 Task: Open Card Sales Call Review in Board DevOps Best Practices to Workspace Antivirus and Security Software and add a team member Softage.1@softage.net, a label Purple, a checklist Wealth Management, an attachment from your onedrive, a color Purple and finally, add a card description 'Create and send out employee engagement survey on company vision' and a comment 'Let us make sure we have a clear understanding of the timeline and deadlines for this task, ensuring that we can deliver on time.'. Add a start date 'Jan 01, 1900' with a due date 'Jan 08, 1900'
Action: Mouse moved to (186, 140)
Screenshot: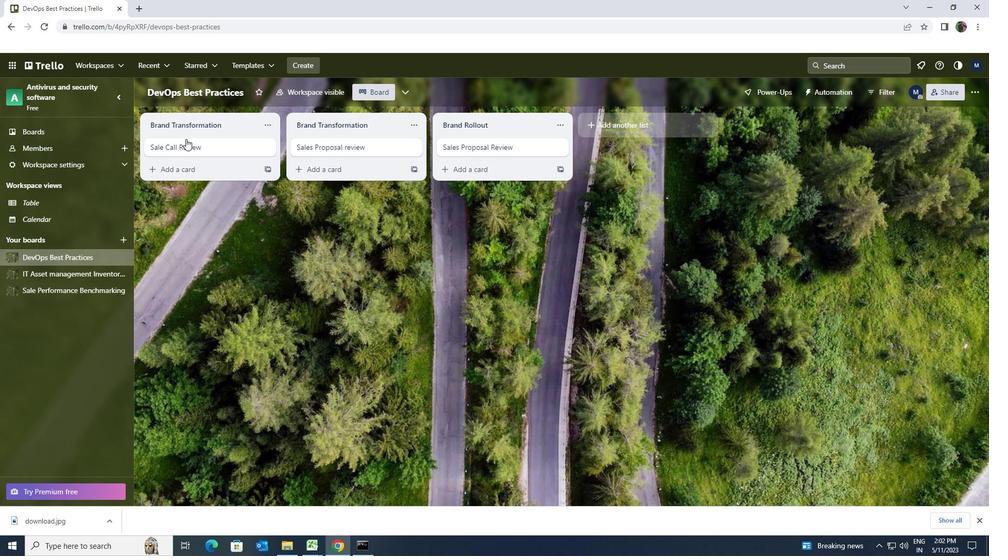 
Action: Mouse pressed left at (186, 140)
Screenshot: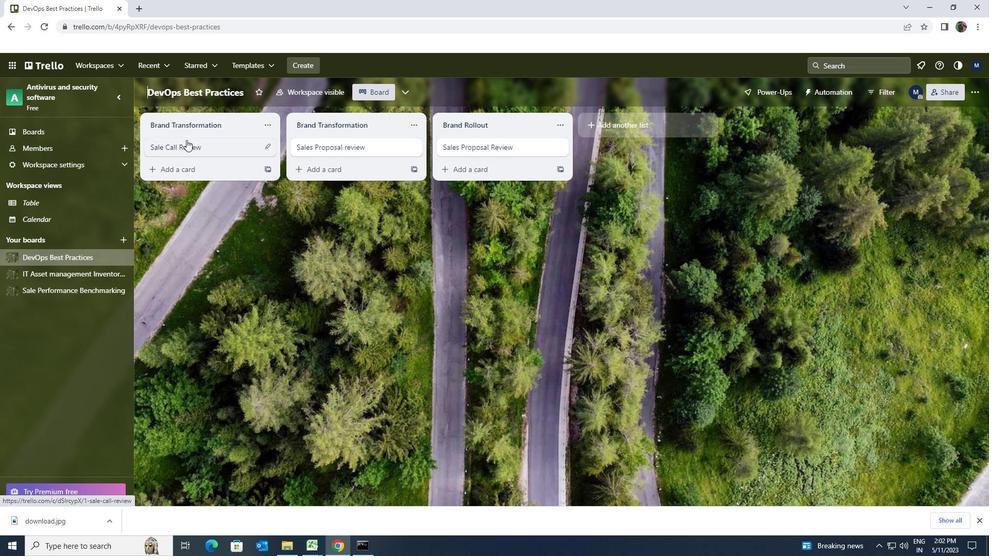 
Action: Mouse moved to (620, 143)
Screenshot: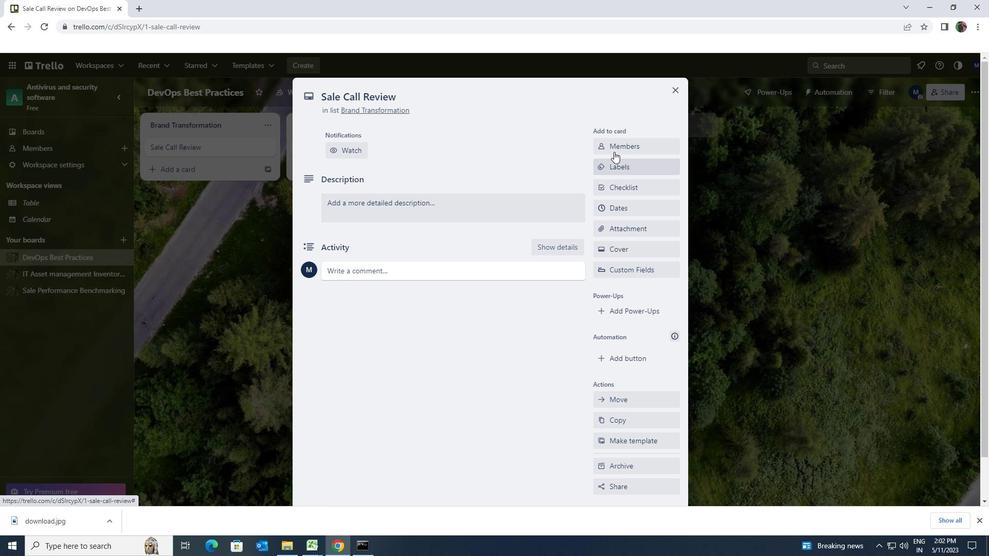 
Action: Mouse pressed left at (620, 143)
Screenshot: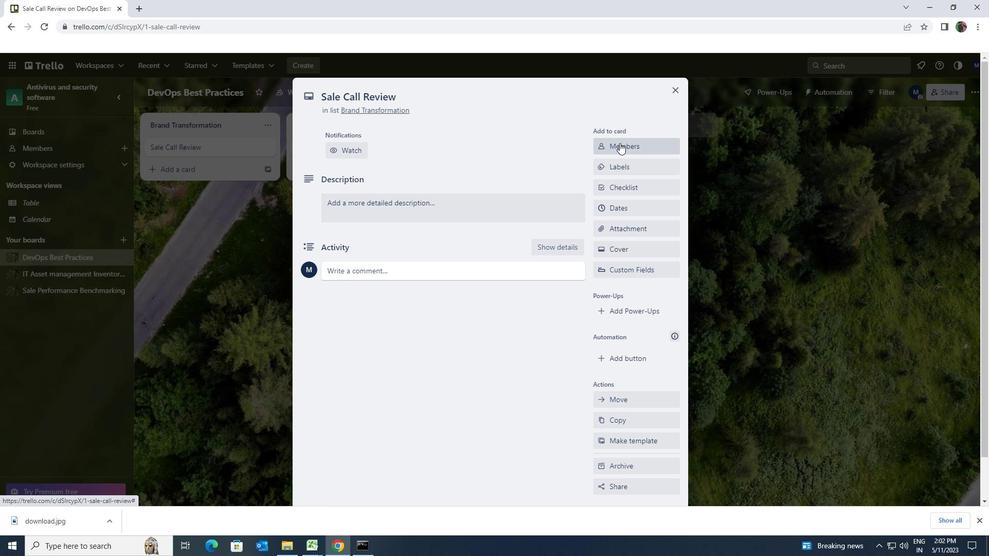 
Action: Mouse moved to (635, 194)
Screenshot: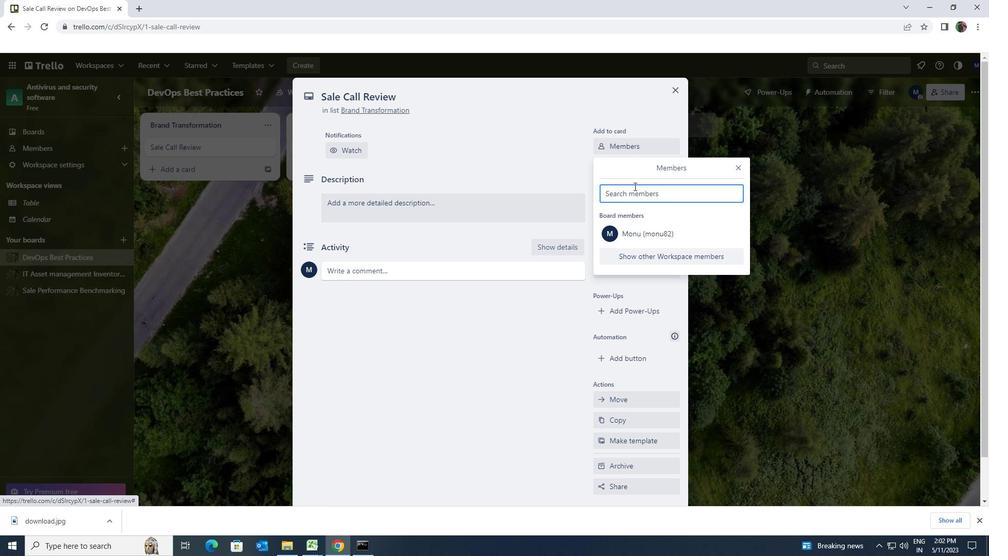 
Action: Mouse pressed left at (635, 194)
Screenshot: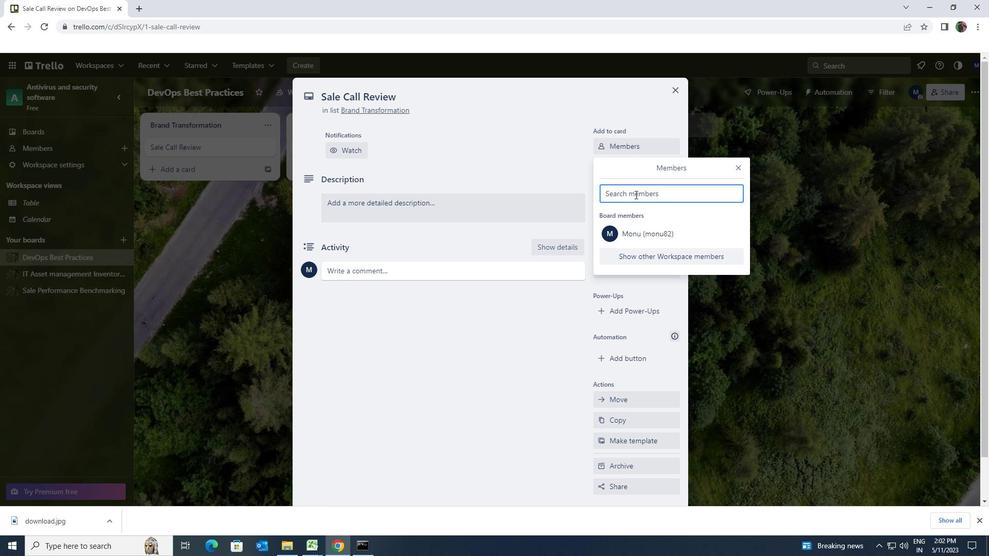 
Action: Key pressed <Key.shift><Key.shift><Key.shift><Key.shift><Key.shift><Key.shift><Key.shift><Key.shift><Key.shift><Key.shift><Key.shift><Key.shift><Key.shift><Key.shift><Key.shift><Key.shift><Key.shift><Key.shift><Key.shift><Key.shift><Key.shift><Key.shift><Key.shift><Key.shift><Key.shift><Key.shift><Key.shift><Key.shift><Key.shift><Key.shift><Key.shift><Key.shift><Key.shift><Key.shift><Key.shift><Key.shift><Key.shift><Key.shift><Key.shift><Key.shift><Key.shift><Key.shift><Key.shift><Key.shift><Key.shift><Key.shift><Key.shift><Key.shift><Key.shift><Key.shift>SOFTAGE.1<Key.shift>@SOFTAGE.NET
Screenshot: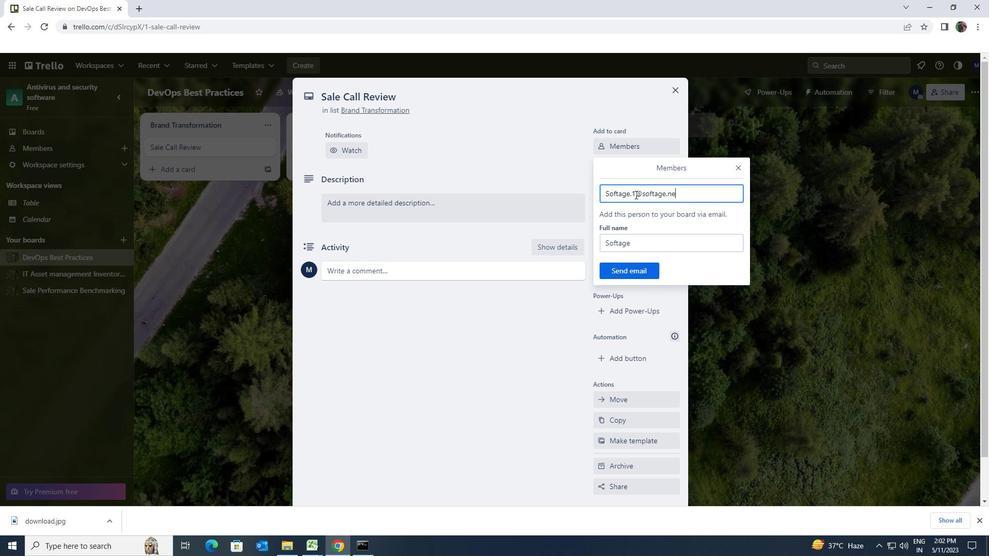 
Action: Mouse moved to (634, 272)
Screenshot: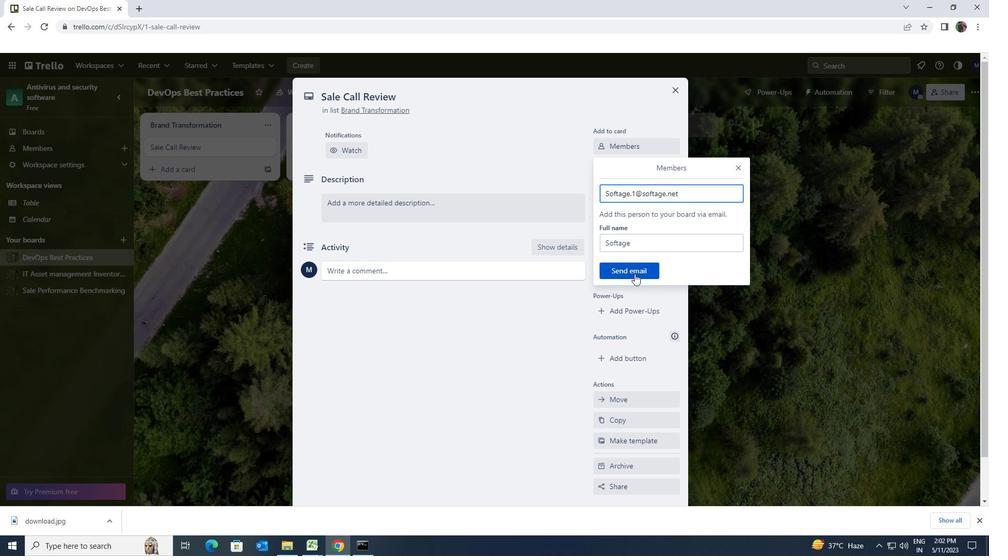 
Action: Mouse pressed left at (634, 272)
Screenshot: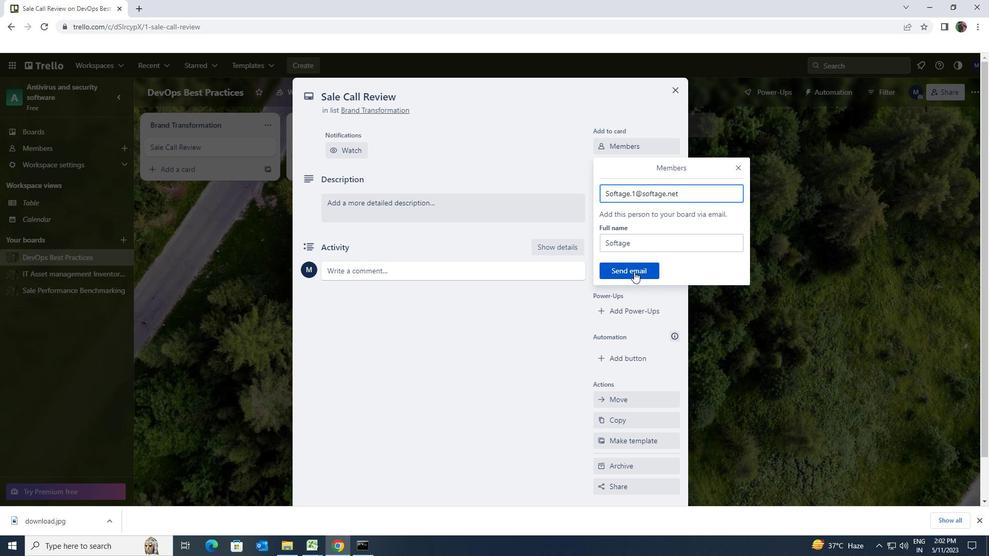 
Action: Mouse moved to (628, 206)
Screenshot: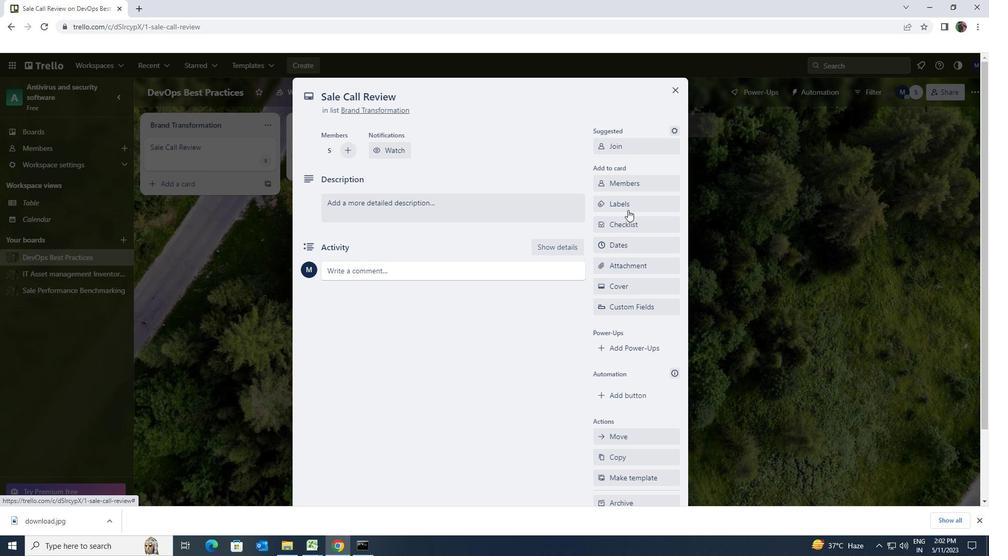 
Action: Mouse pressed left at (628, 206)
Screenshot: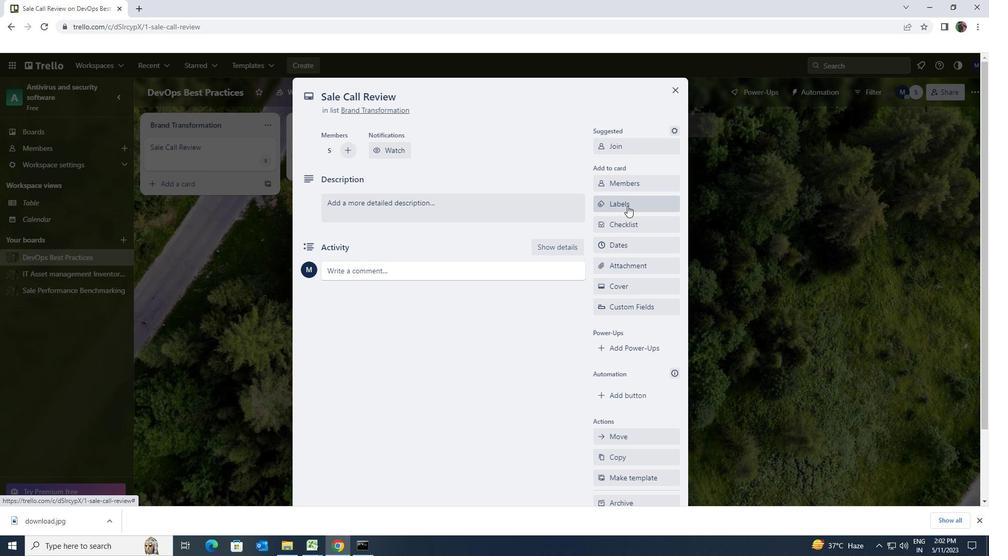
Action: Mouse moved to (685, 399)
Screenshot: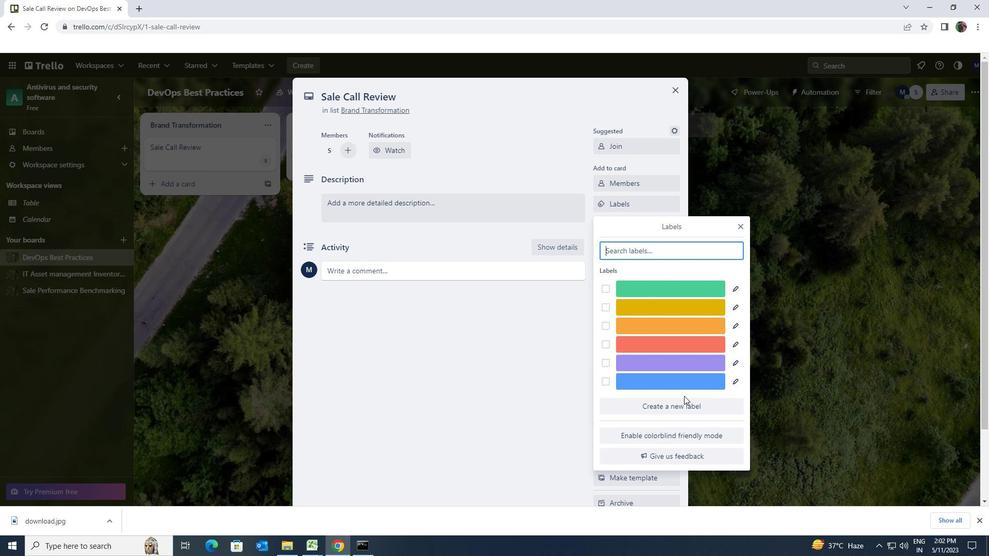 
Action: Mouse pressed left at (685, 399)
Screenshot: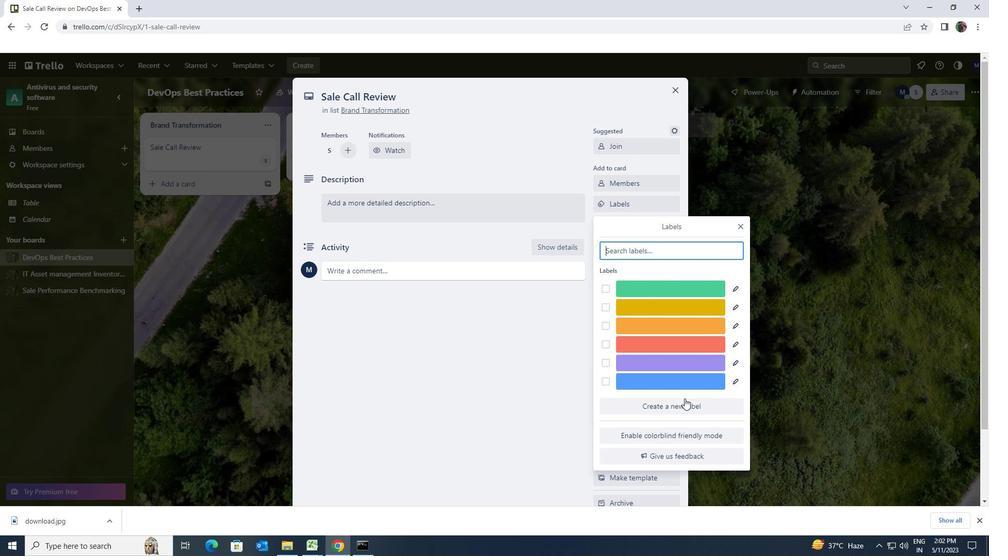 
Action: Mouse moved to (731, 258)
Screenshot: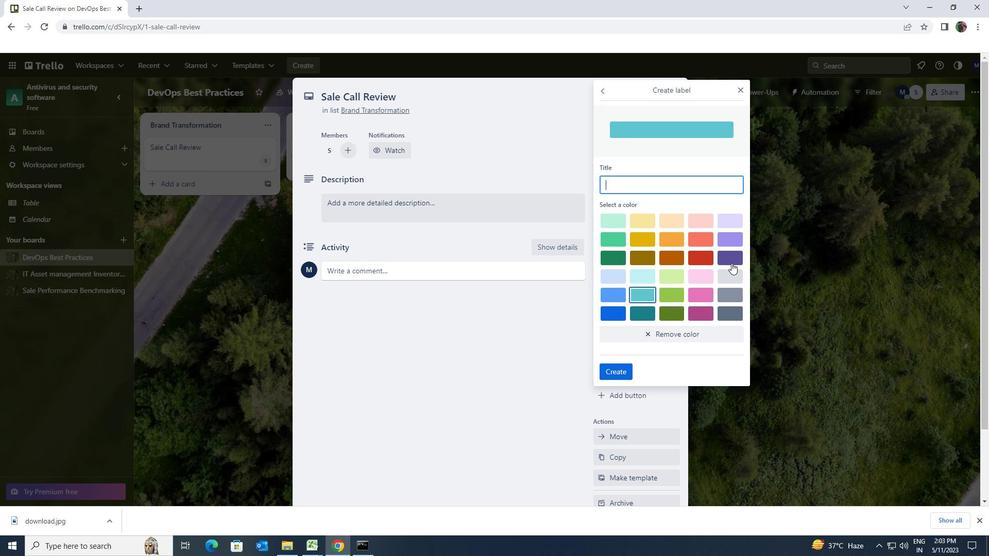
Action: Mouse pressed left at (731, 258)
Screenshot: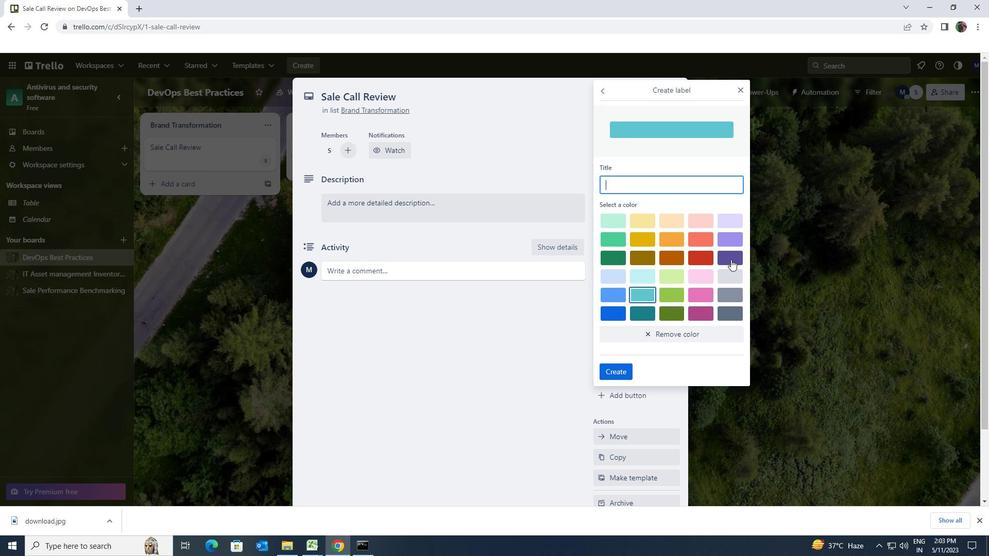 
Action: Mouse moved to (613, 371)
Screenshot: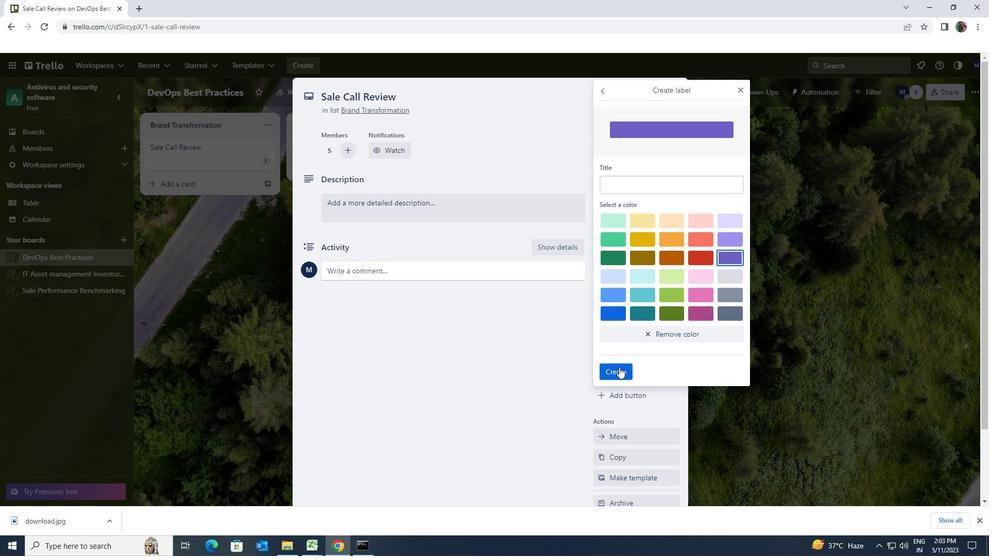 
Action: Mouse pressed left at (613, 371)
Screenshot: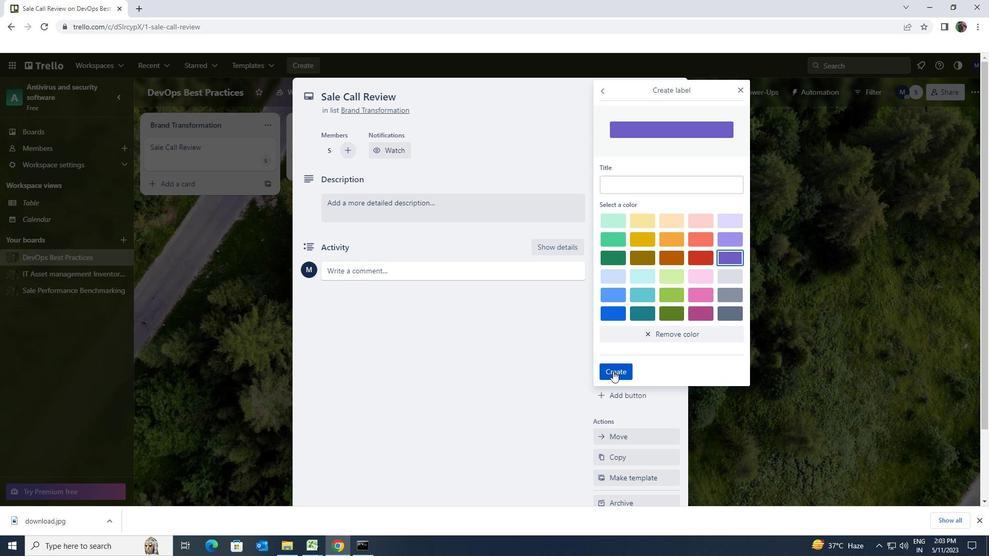 
Action: Mouse moved to (740, 225)
Screenshot: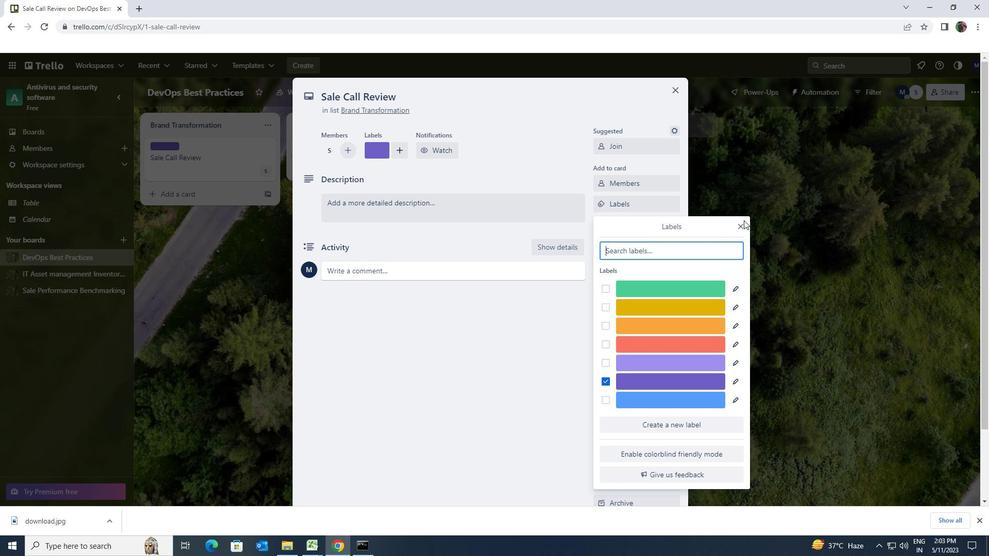 
Action: Mouse pressed left at (740, 225)
Screenshot: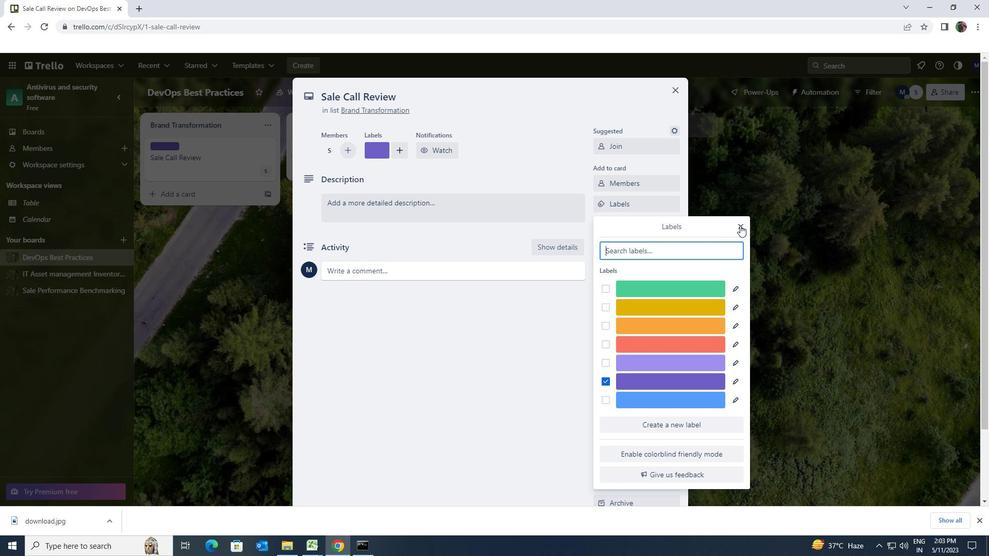 
Action: Mouse moved to (662, 228)
Screenshot: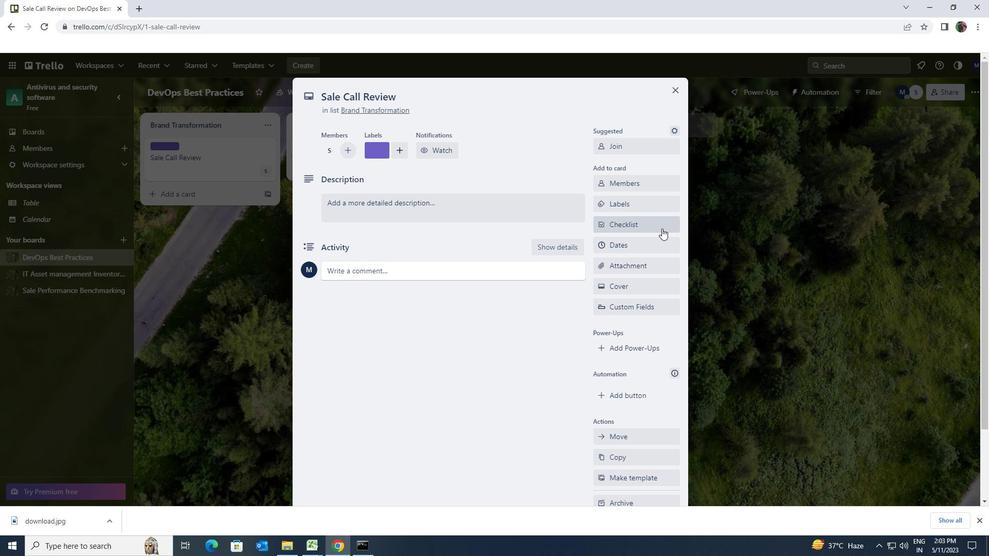 
Action: Mouse pressed left at (662, 228)
Screenshot: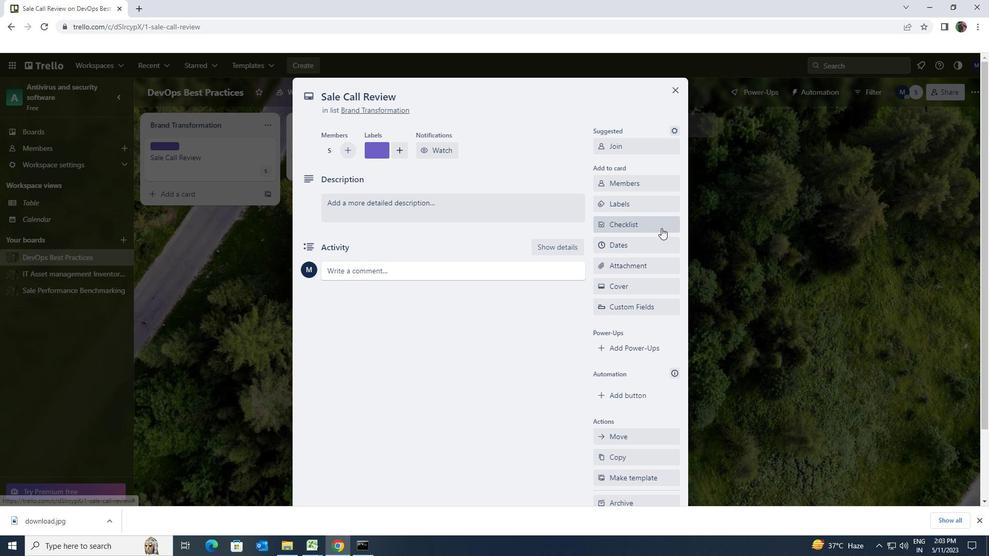 
Action: Key pressed <Key.shift><Key.shift><Key.shift><Key.shift>W<Key.shift>EALTH<Key.space><Key.shift>MANAGEMENT
Screenshot: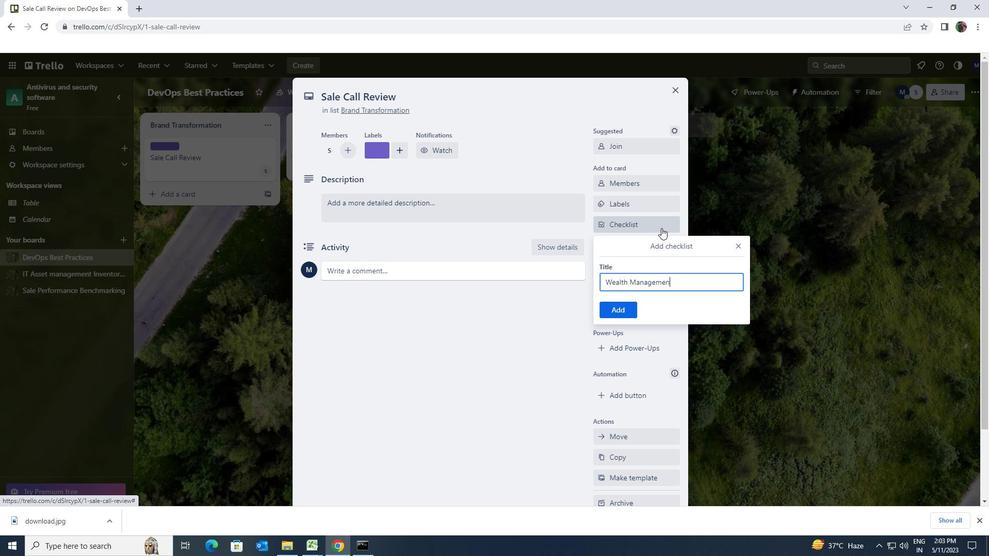 
Action: Mouse moved to (630, 309)
Screenshot: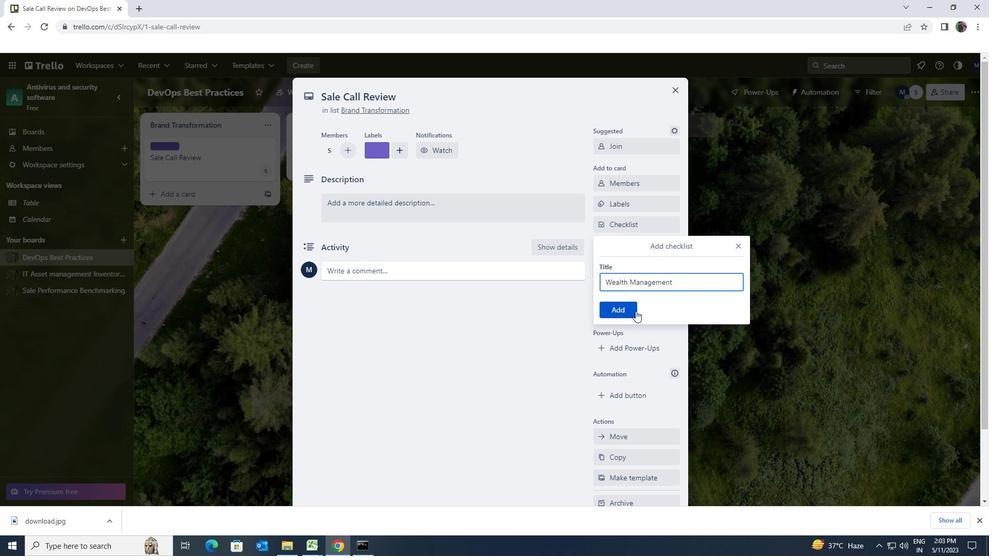 
Action: Mouse pressed left at (630, 309)
Screenshot: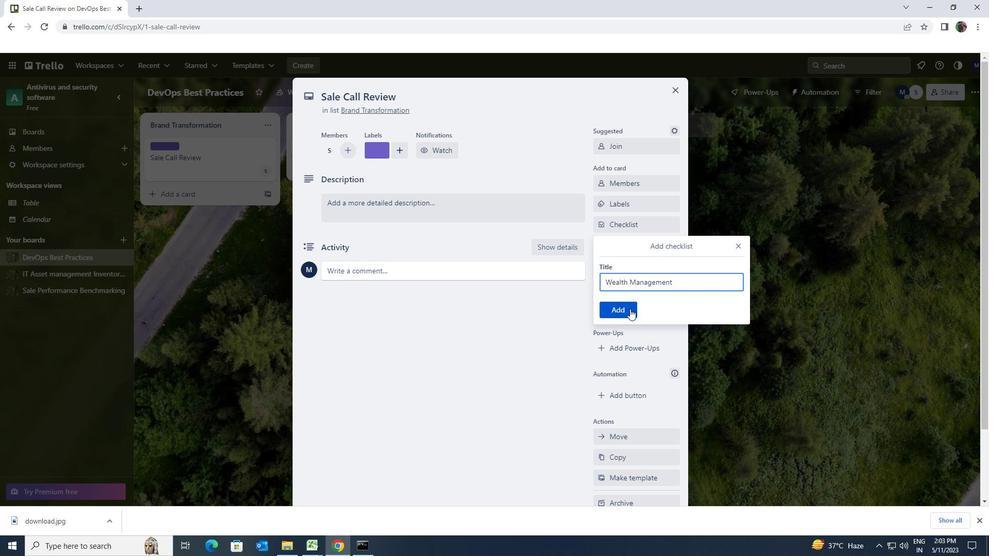 
Action: Mouse moved to (625, 261)
Screenshot: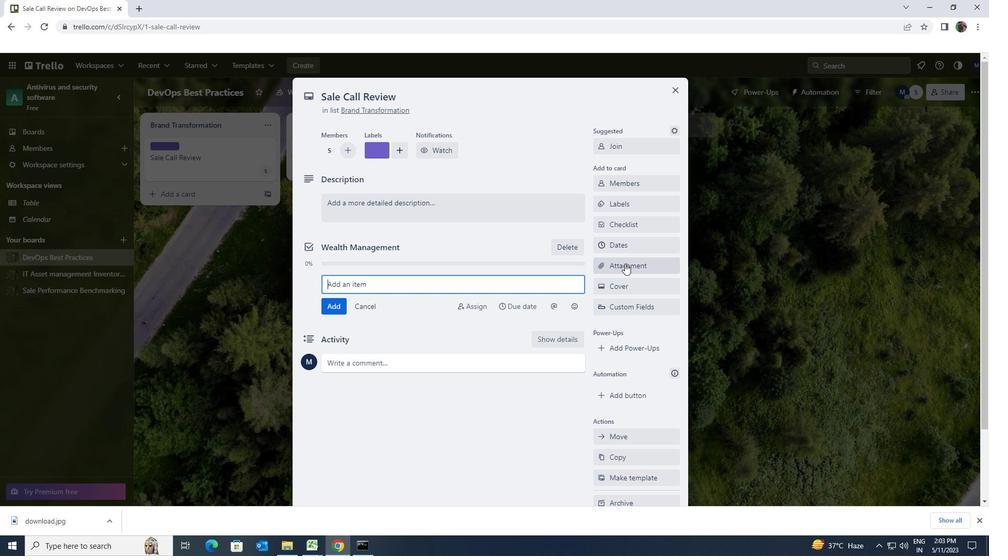 
Action: Mouse pressed left at (625, 261)
Screenshot: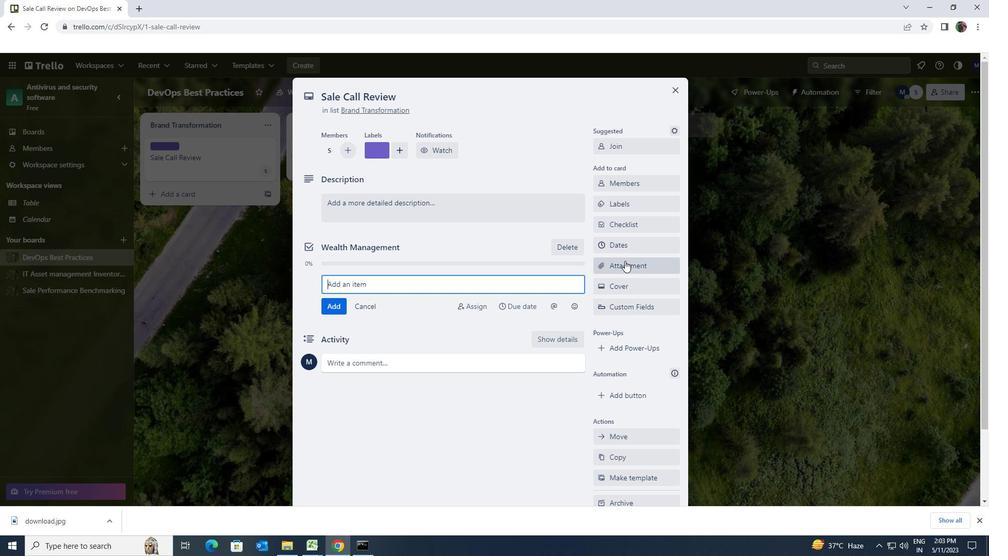 
Action: Mouse moved to (621, 344)
Screenshot: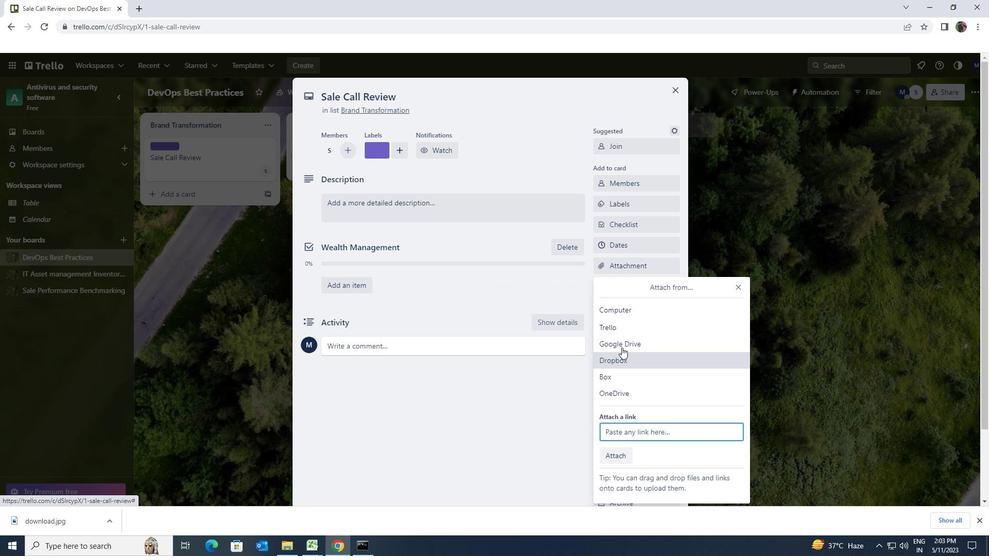 
Action: Mouse pressed left at (621, 344)
Screenshot: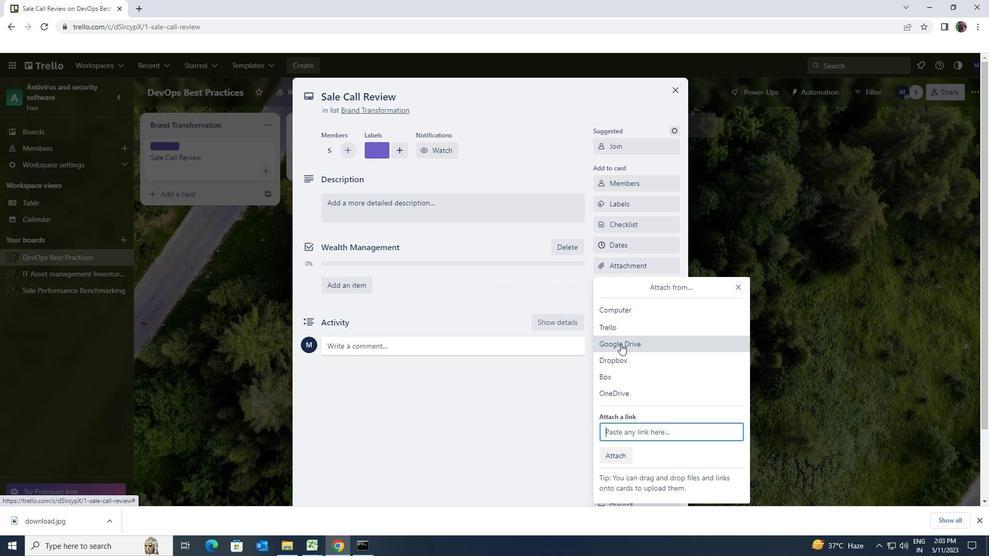 
Action: Mouse moved to (306, 278)
Screenshot: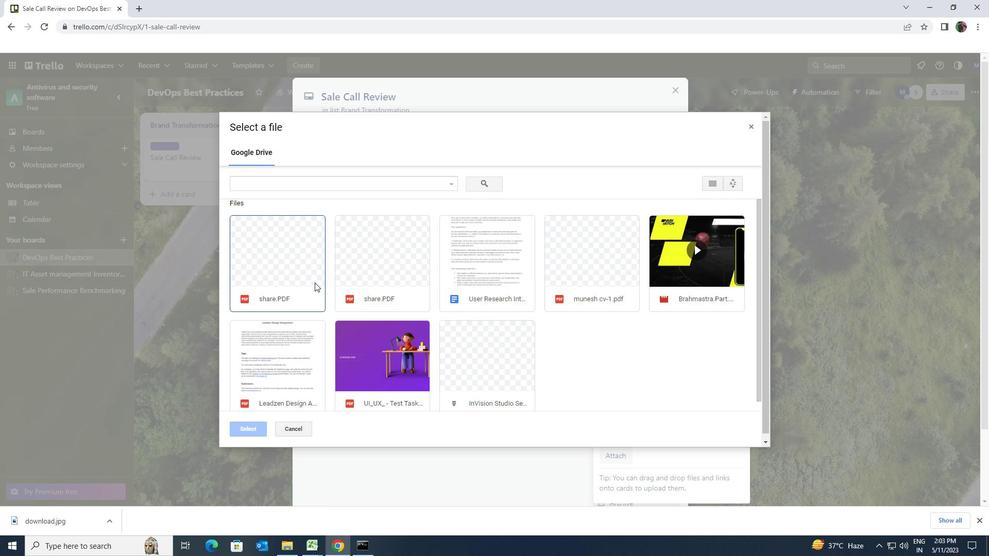 
Action: Mouse pressed left at (306, 278)
Screenshot: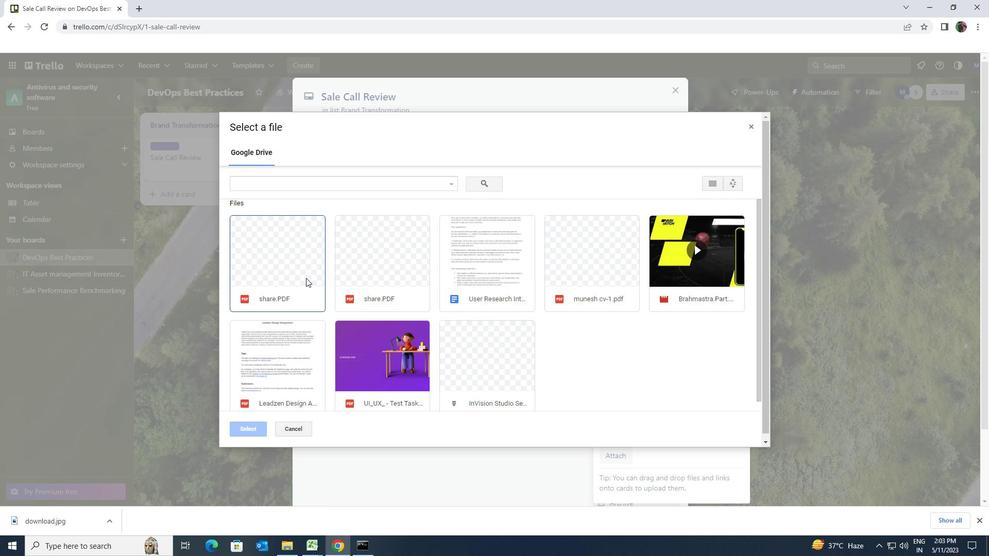 
Action: Mouse moved to (253, 430)
Screenshot: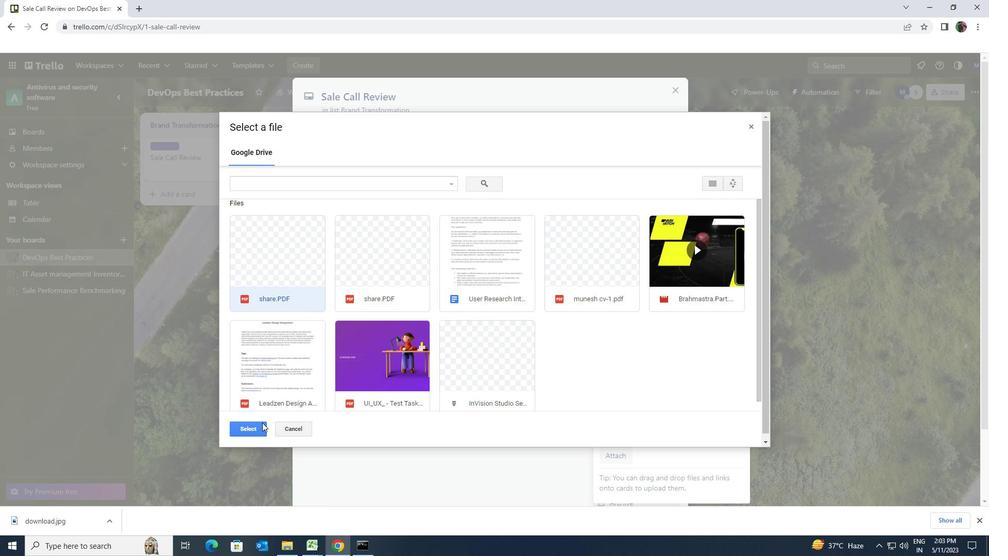 
Action: Mouse pressed left at (253, 430)
Screenshot: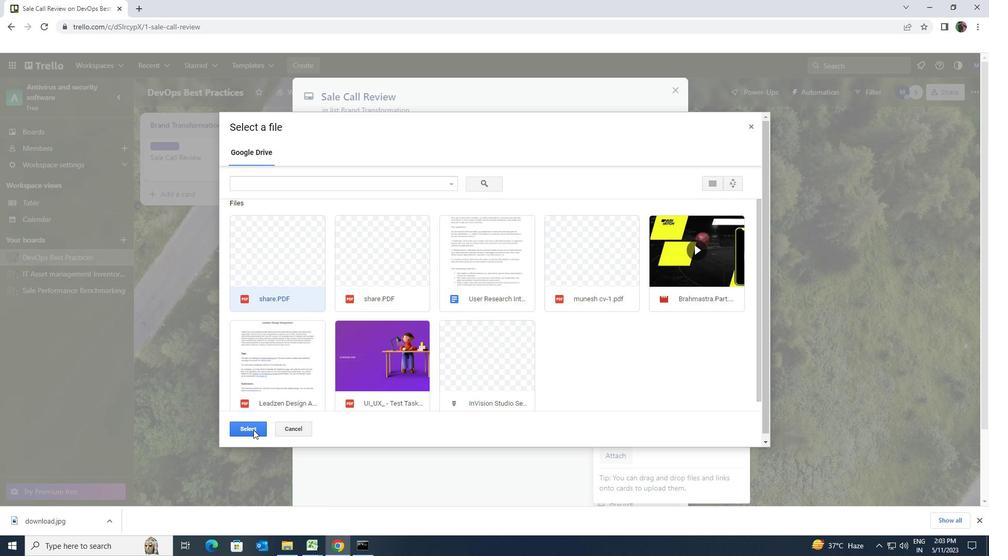 
Action: Mouse moved to (356, 211)
Screenshot: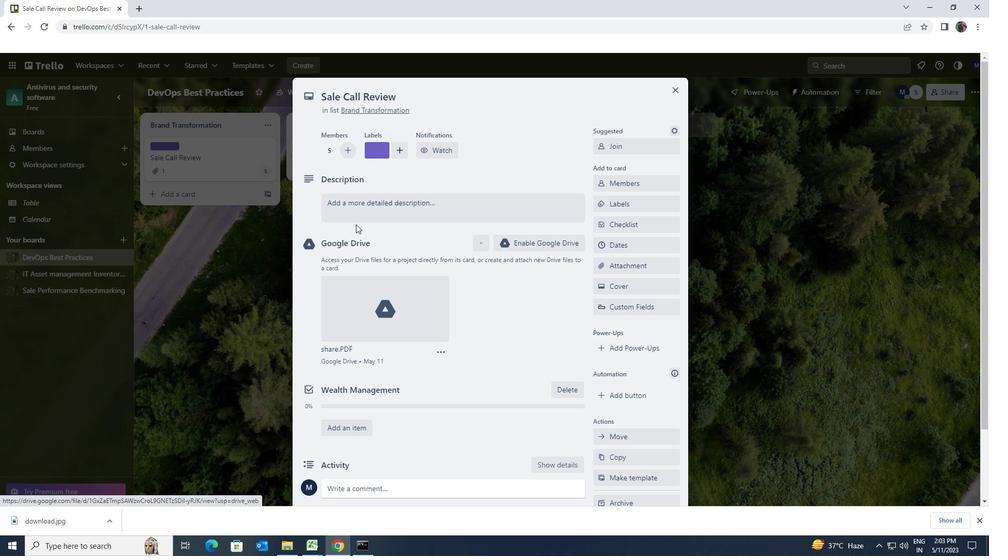 
Action: Mouse pressed left at (356, 211)
Screenshot: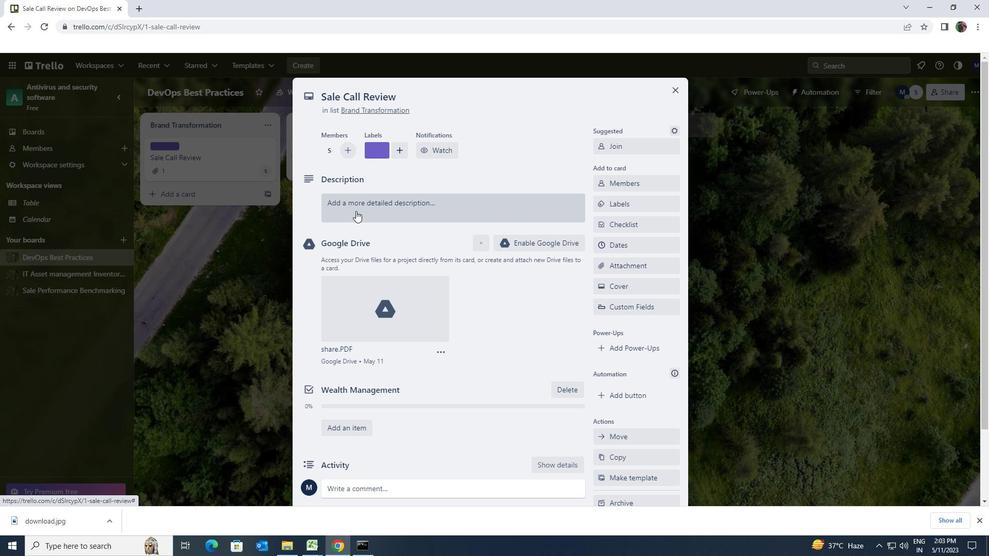 
Action: Key pressed <Key.shift>CEATE<Key.space><Key.backspace><Key.backspace><Key.backspace><Key.backspace><Key.backspace>REATE<Key.space>AND<Key.space>SEND<Key.space>OUT<Key.space>EMPLOYEE<Key.space>ENGAGEMENT<Key.space>SURVEY<Key.space>ON<Key.space>COMPANY<Key.space>VISION
Screenshot: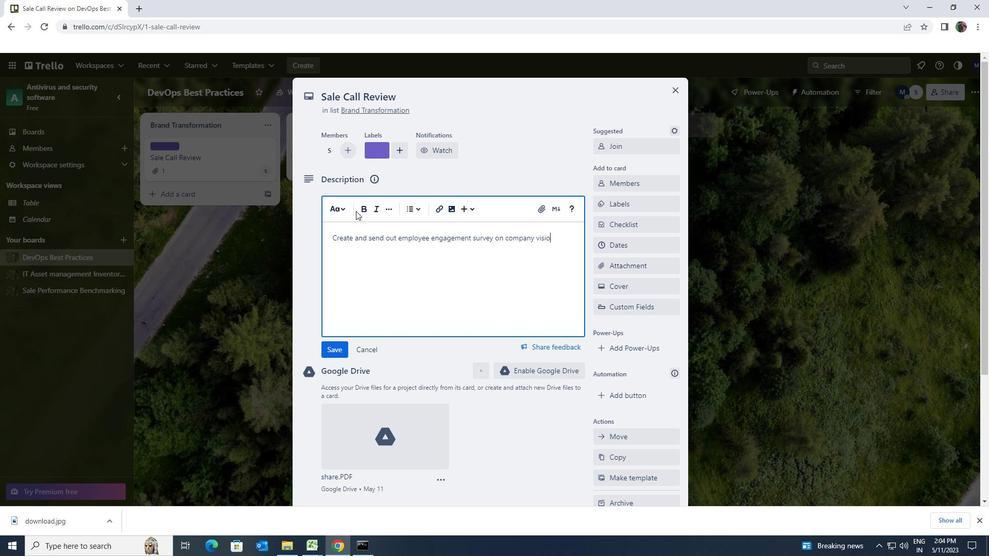 
Action: Mouse moved to (337, 358)
Screenshot: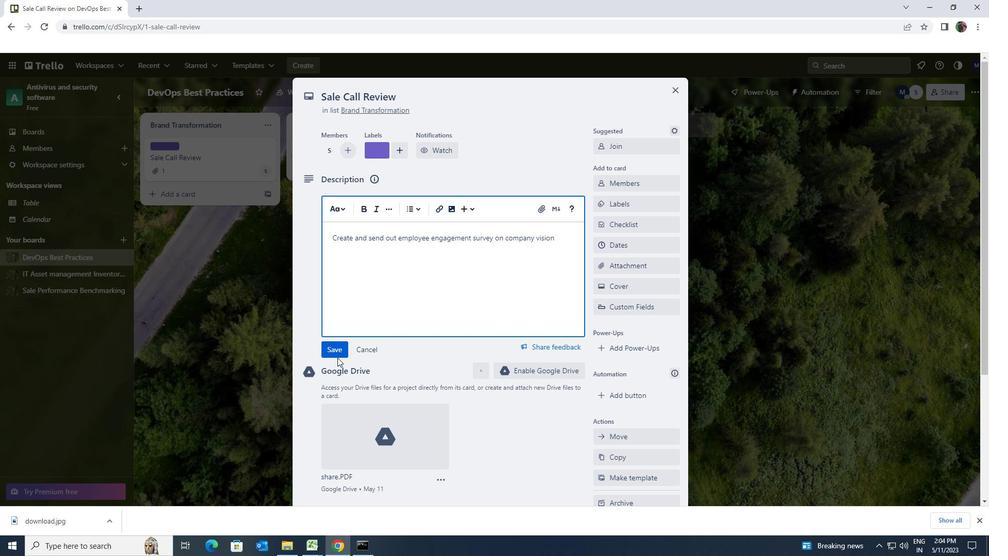 
Action: Mouse pressed left at (337, 358)
Screenshot: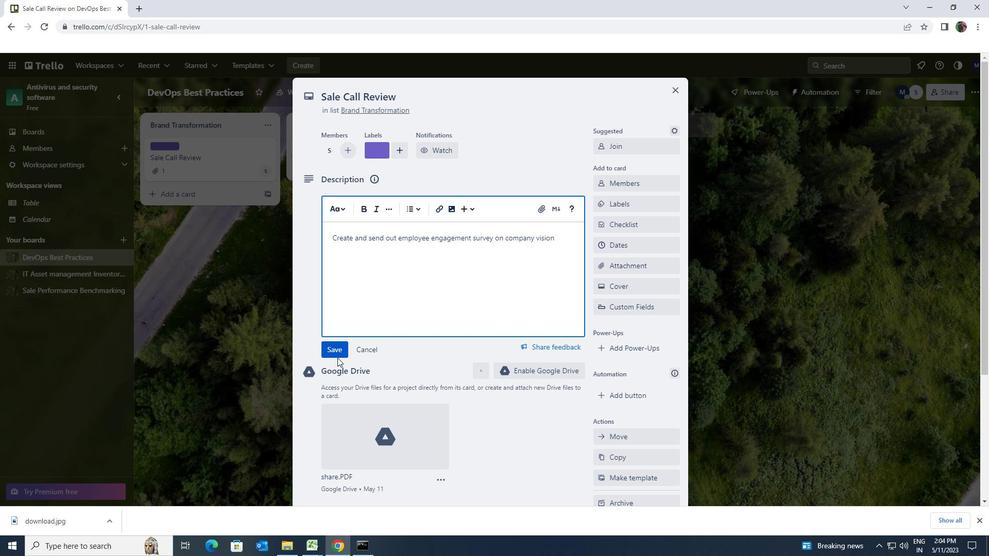 
Action: Mouse moved to (341, 351)
Screenshot: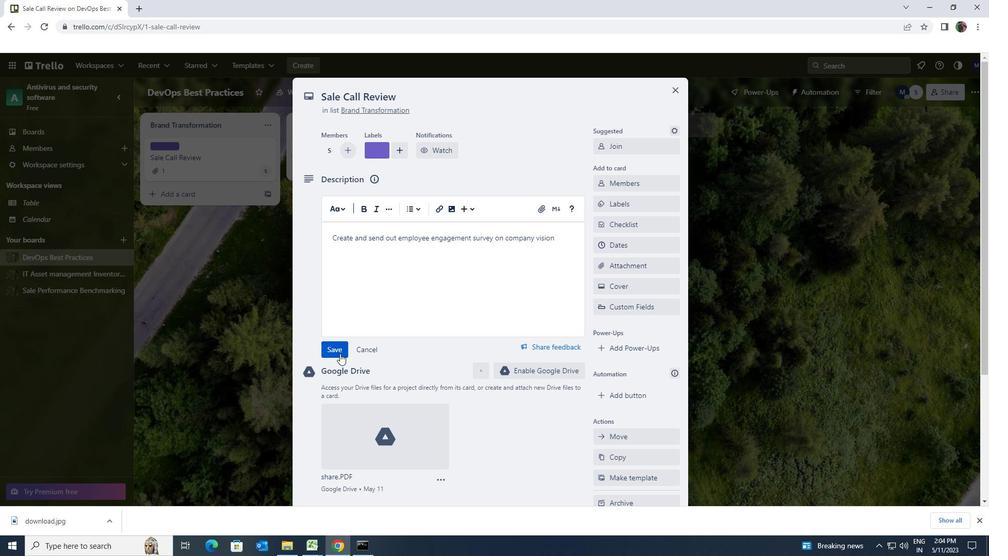 
Action: Mouse pressed left at (341, 351)
Screenshot: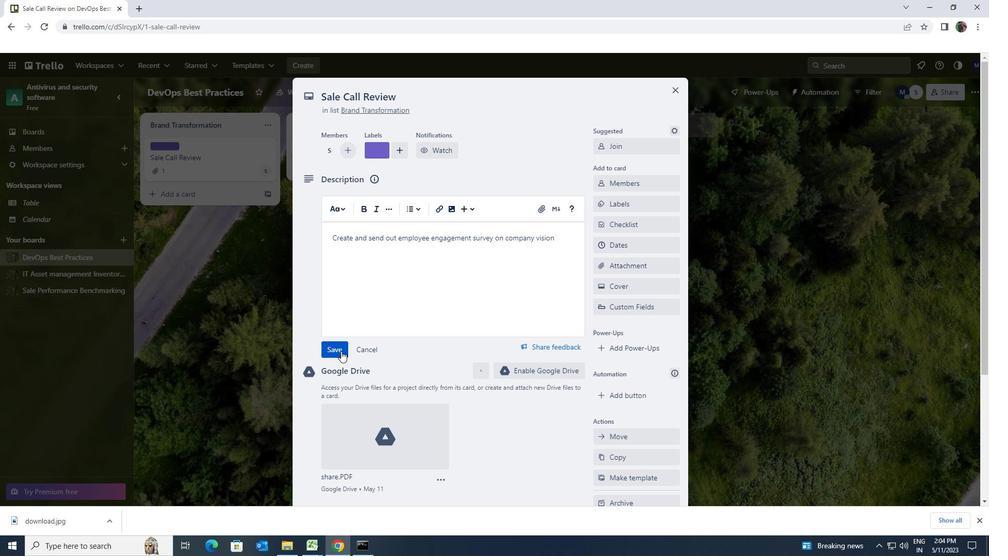 
Action: Mouse moved to (342, 352)
Screenshot: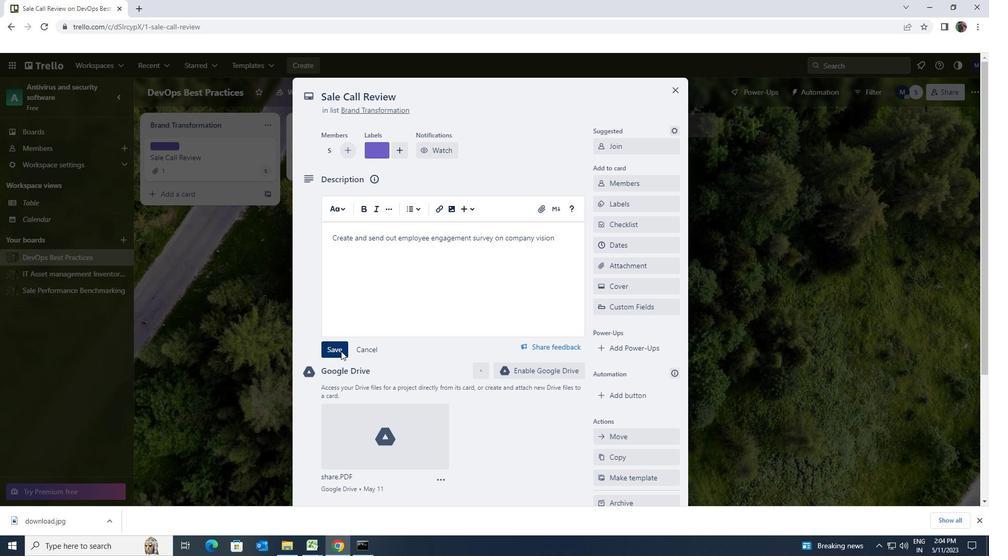 
Action: Mouse scrolled (342, 352) with delta (0, 0)
Screenshot: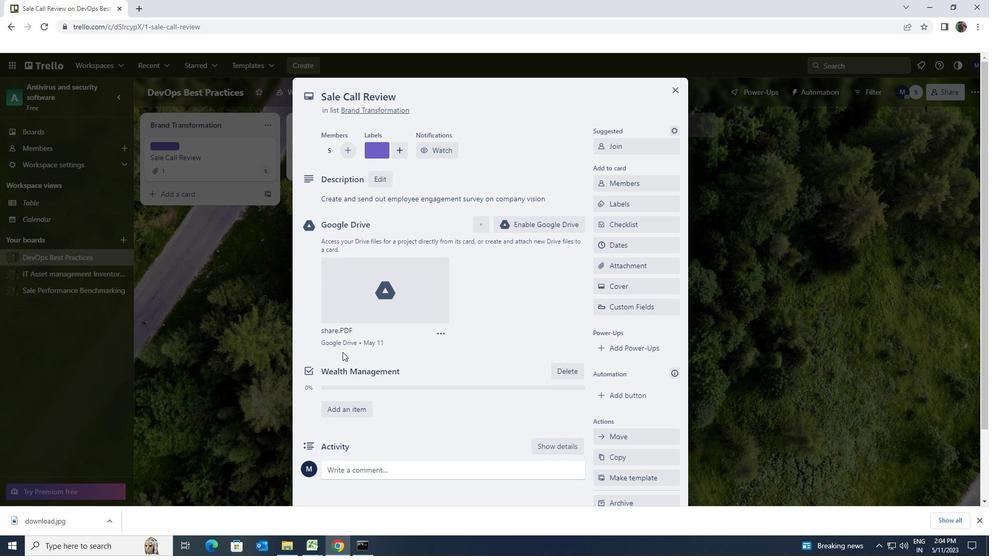 
Action: Mouse scrolled (342, 352) with delta (0, 0)
Screenshot: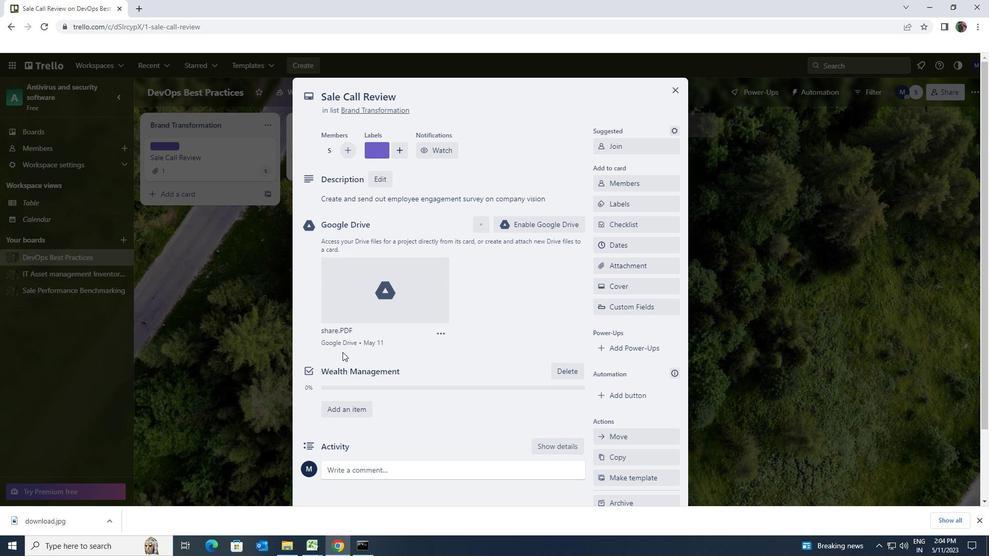 
Action: Mouse scrolled (342, 352) with delta (0, 0)
Screenshot: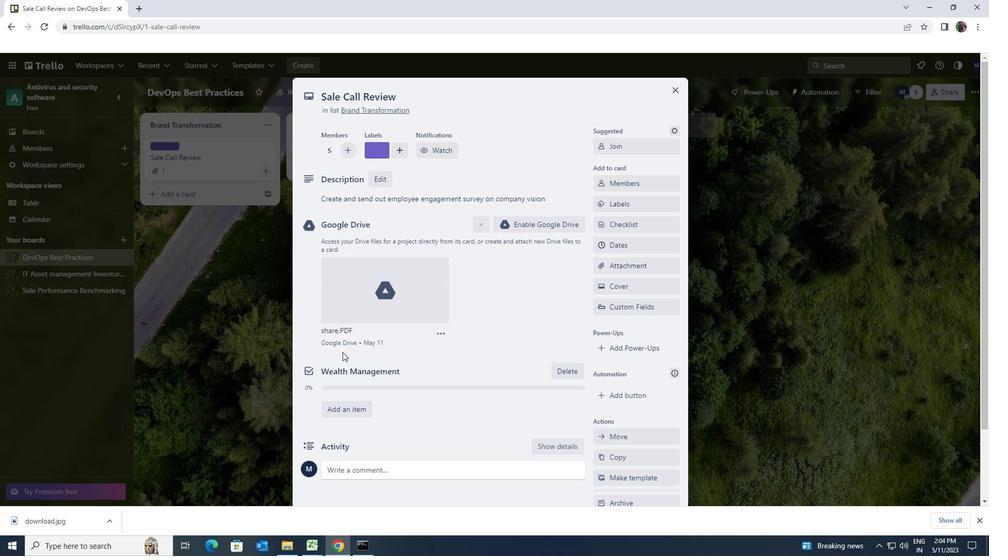 
Action: Mouse moved to (360, 390)
Screenshot: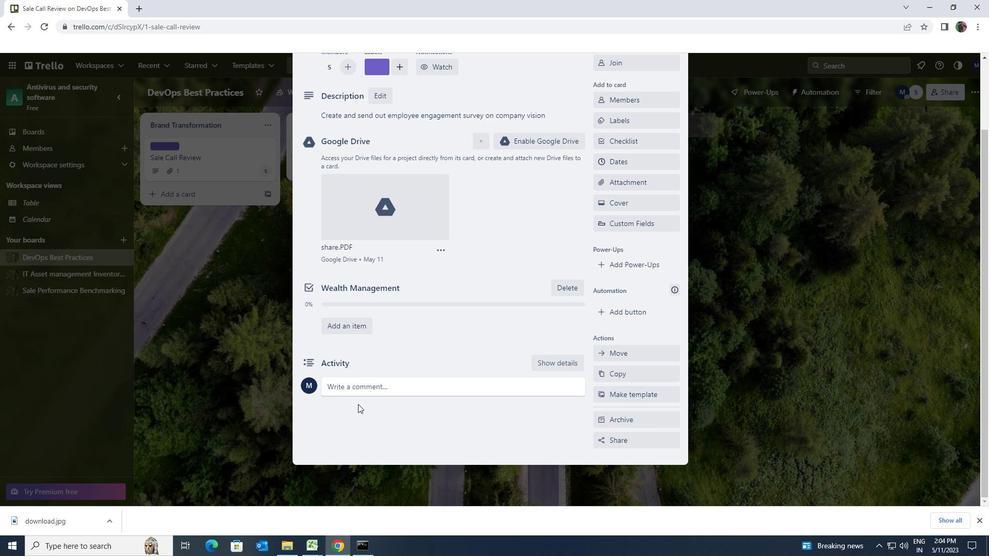 
Action: Mouse pressed left at (360, 390)
Screenshot: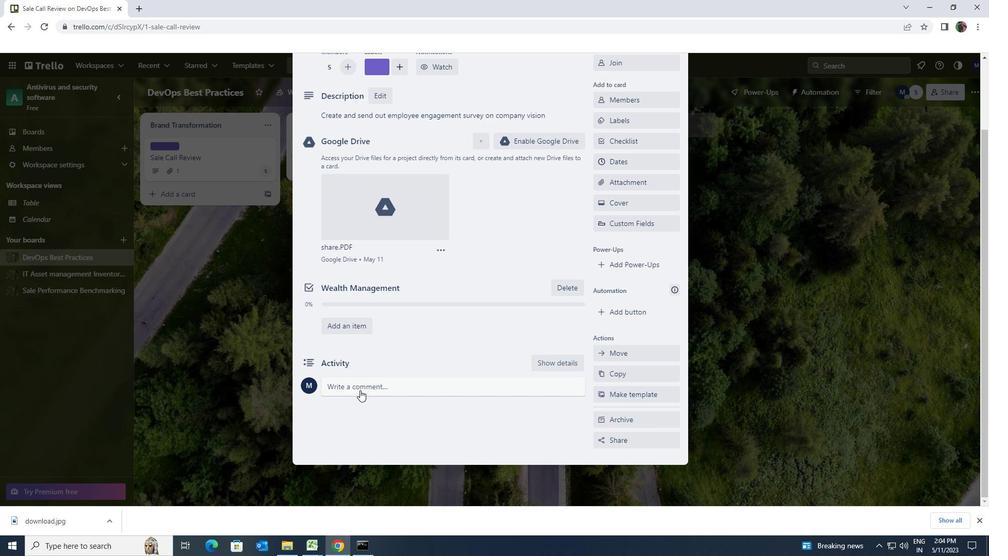 
Action: Key pressed <Key.shift>LET<Key.space>US<Key.space>AMKE<Key.space>SURE<Key.space>WE<Key.space>HAVE<Key.space>A<Key.space>CLEAR<Key.space>UNDERSTANDING<Key.space>OF<Key.space>THE<Key.space>TIMELINE<Key.space>AND<Key.space>DEADLINES<Key.space>FOR<Key.space>THIS<Key.space>TASK<Key.space>ENSURING<Key.space>THAT<Key.space>WE<Key.space>CAN<Key.space>DELIVER<Key.space>ON<Key.space>TME
Screenshot: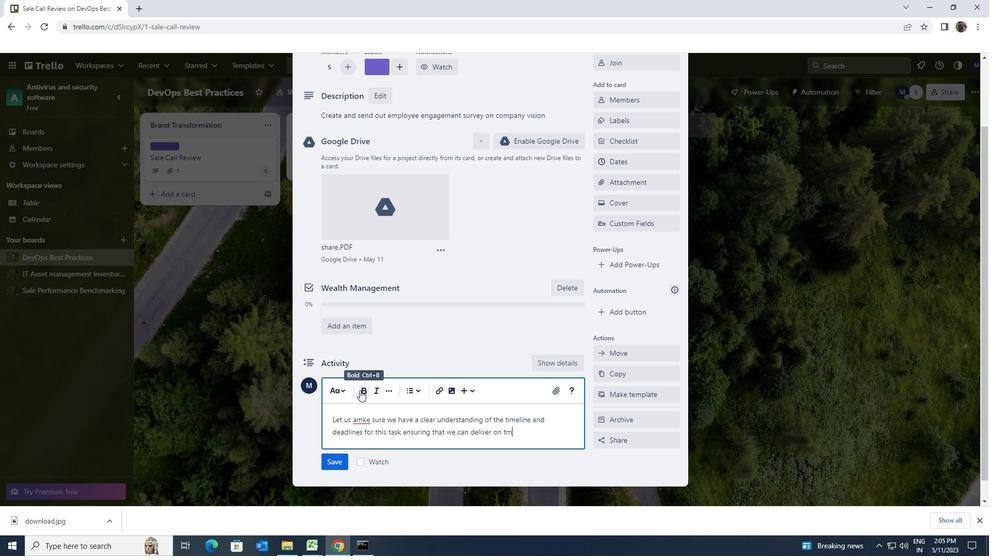 
Action: Mouse moved to (368, 419)
Screenshot: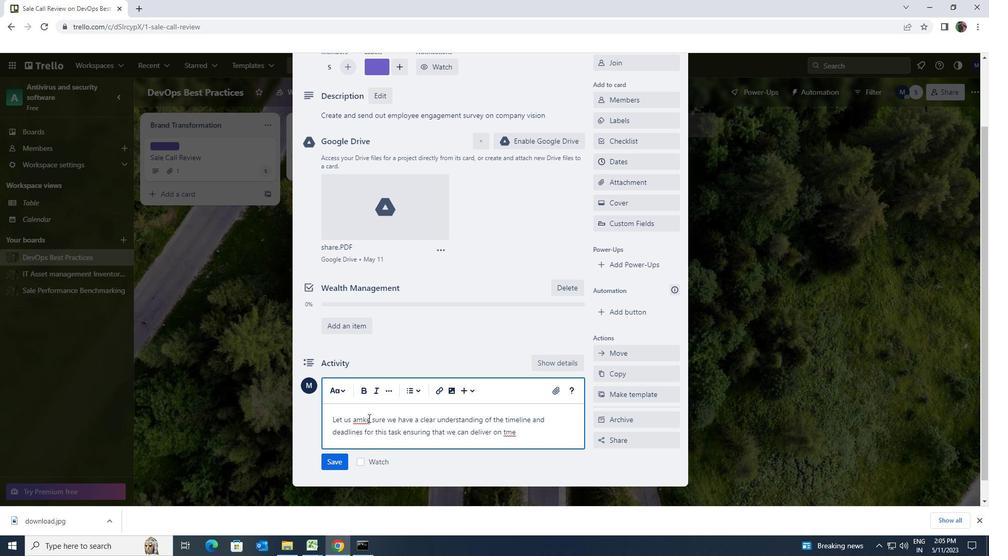 
Action: Mouse pressed left at (368, 419)
Screenshot: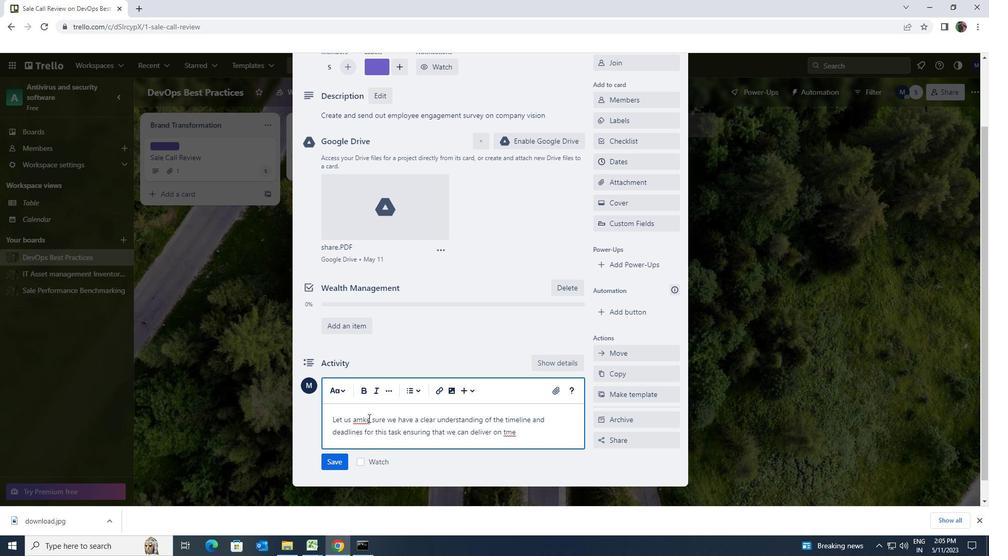 
Action: Mouse moved to (349, 420)
Screenshot: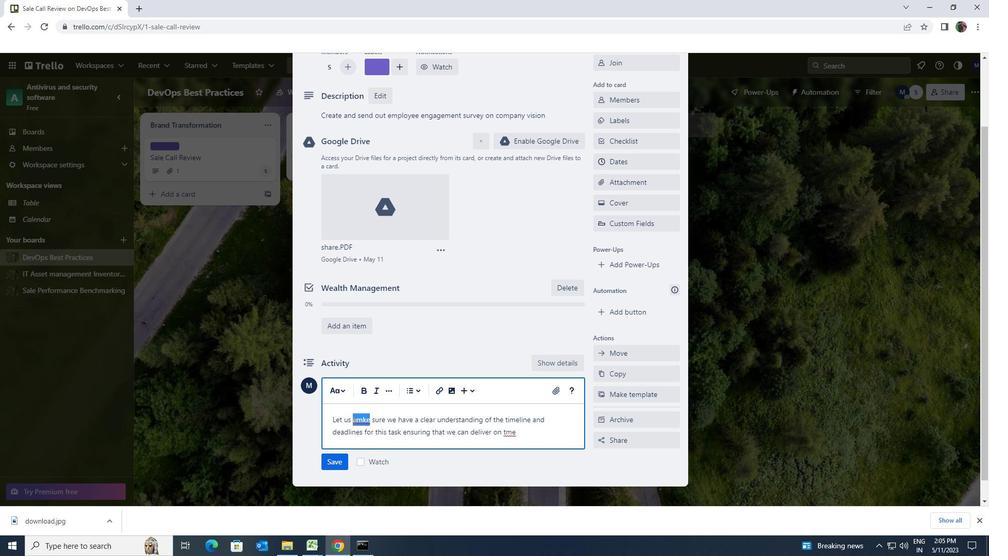 
Action: Key pressed <Key.shift>MAKE<Key.enter>
Screenshot: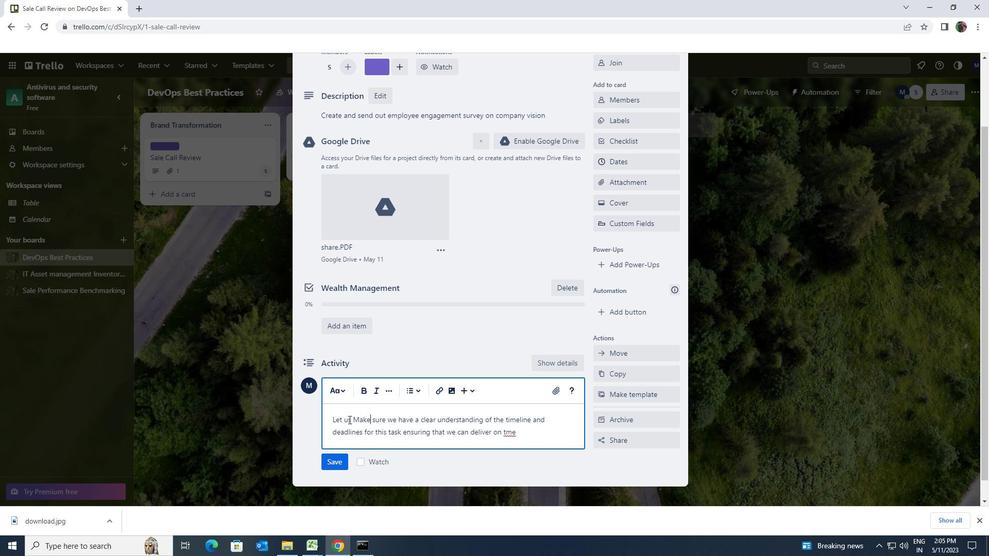 
Action: Mouse moved to (336, 471)
Screenshot: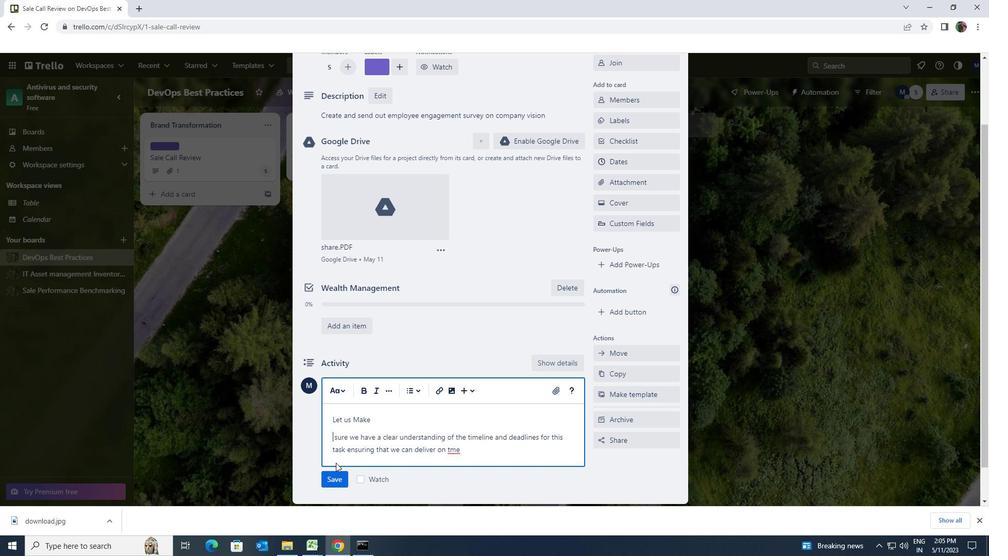 
Action: Mouse pressed left at (336, 471)
Screenshot: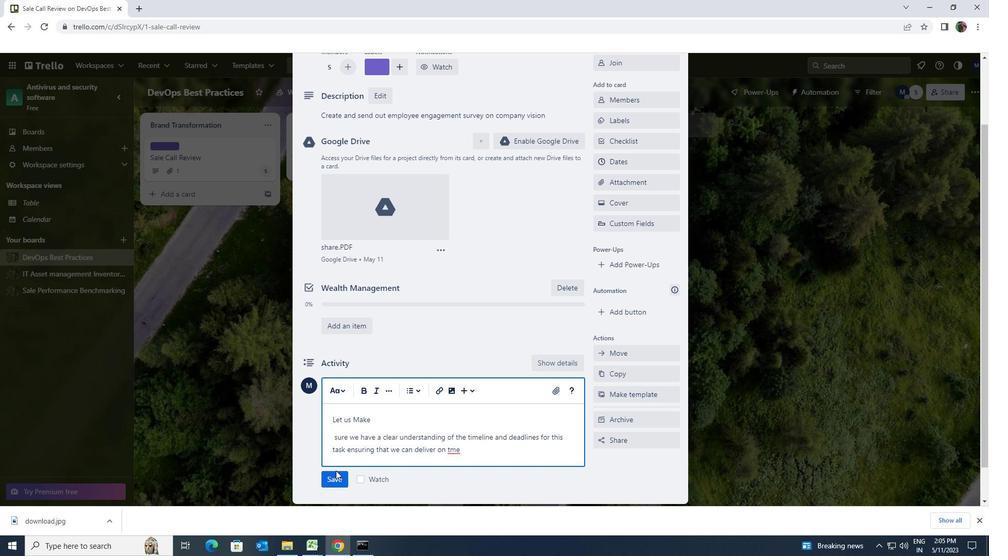 
Action: Mouse moved to (339, 482)
Screenshot: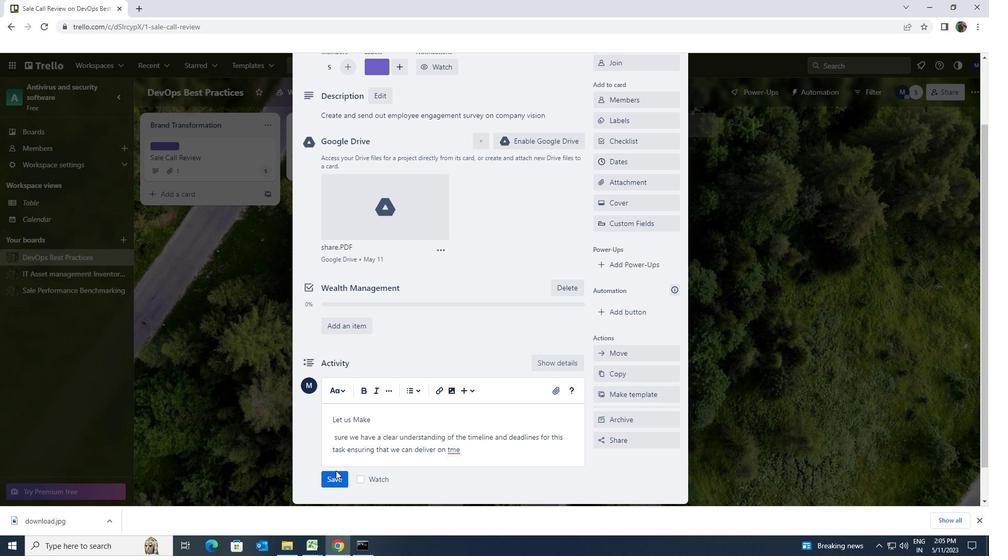 
Action: Mouse pressed left at (339, 482)
Screenshot: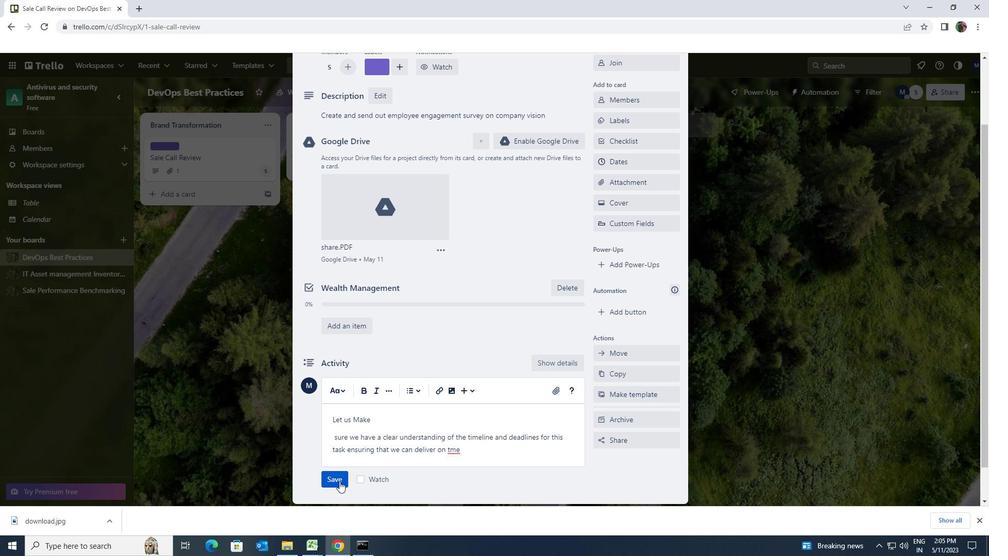 
Action: Mouse moved to (605, 278)
Screenshot: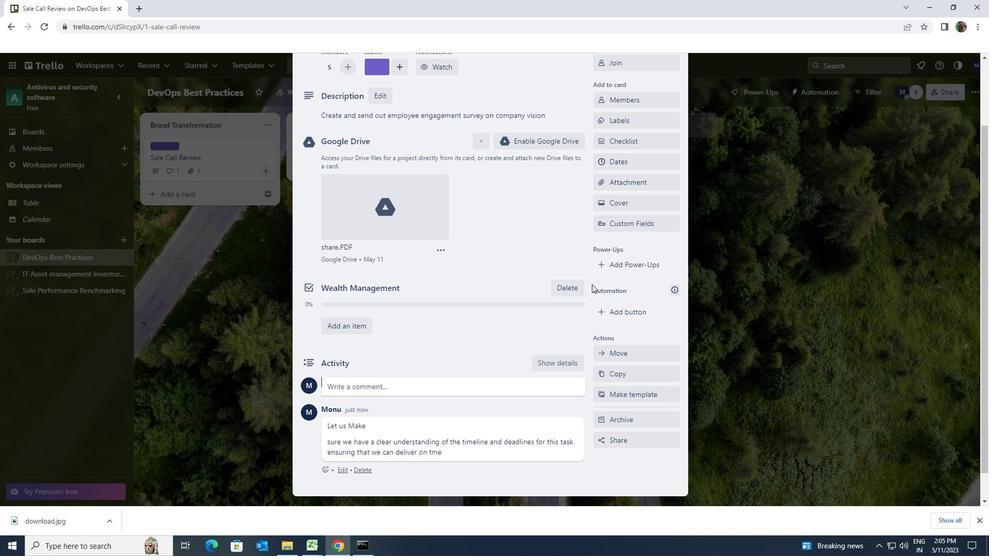 
Action: Mouse scrolled (605, 278) with delta (0, 0)
Screenshot: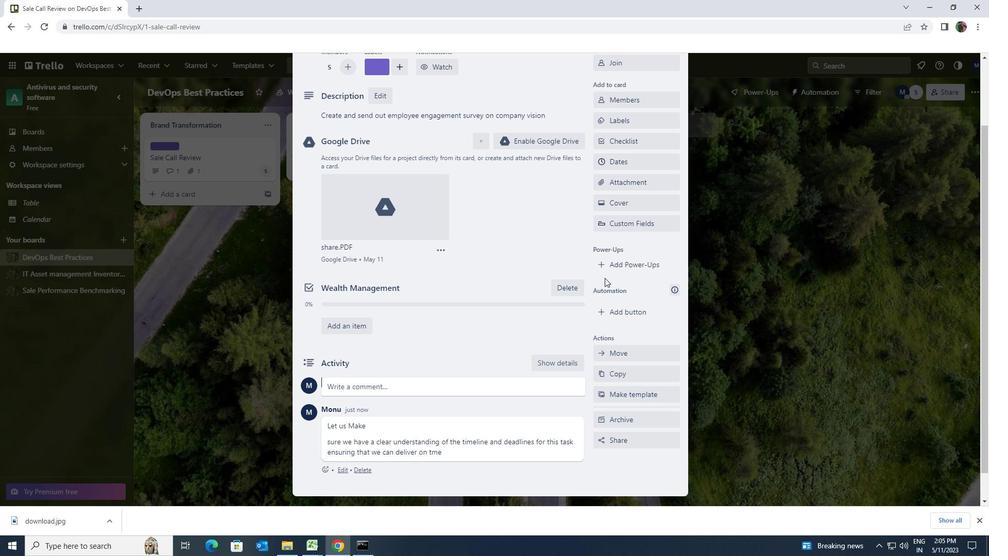 
Action: Mouse moved to (627, 217)
Screenshot: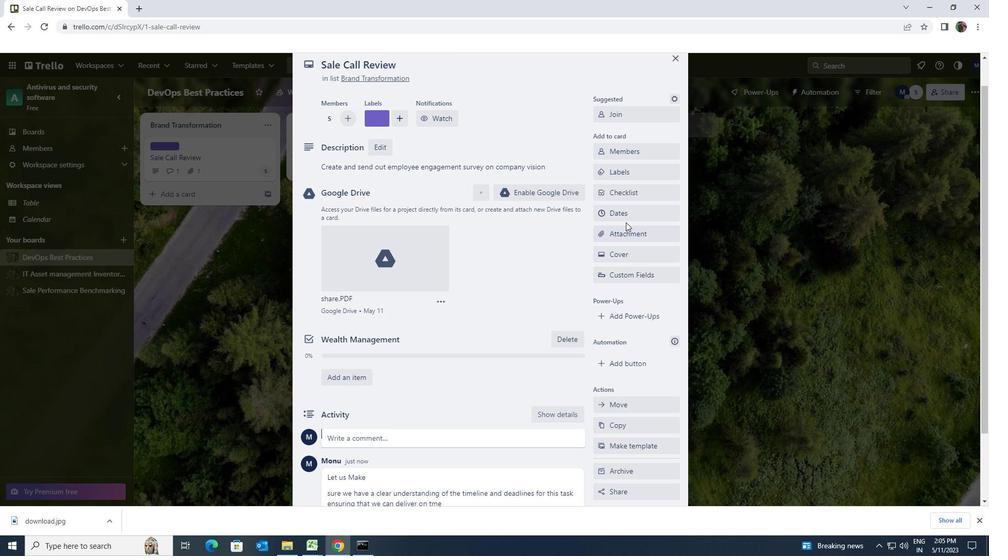 
Action: Mouse pressed left at (627, 217)
Screenshot: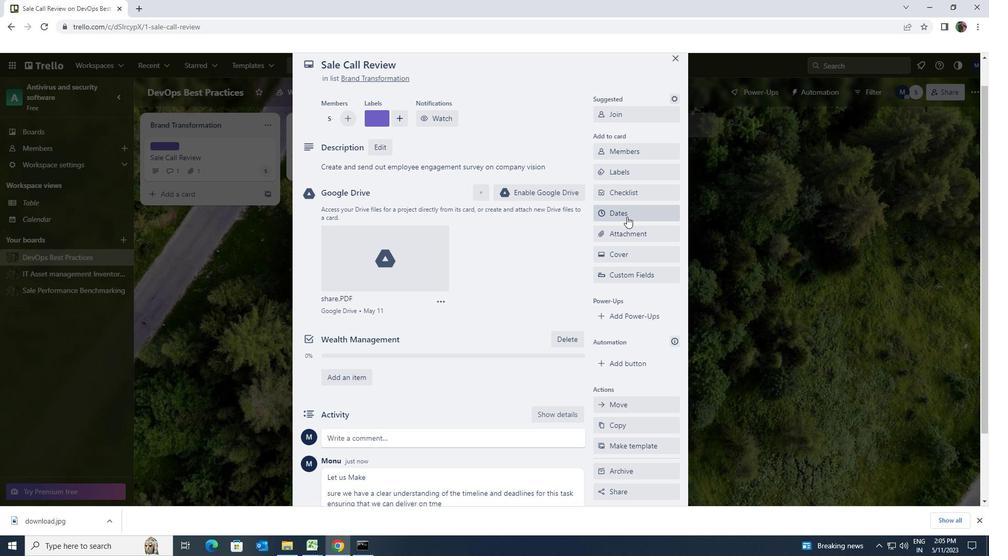 
Action: Mouse moved to (607, 279)
Screenshot: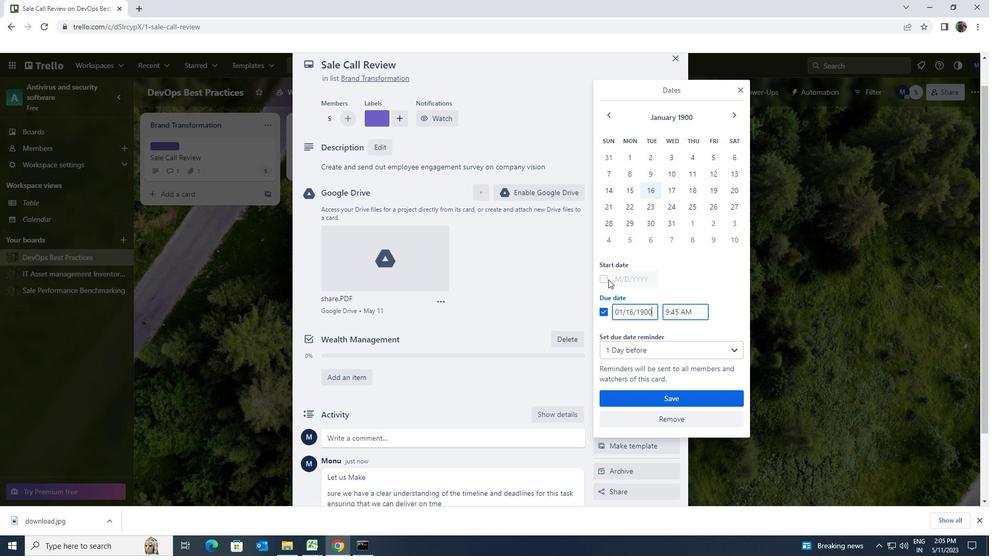 
Action: Mouse pressed left at (607, 279)
Screenshot: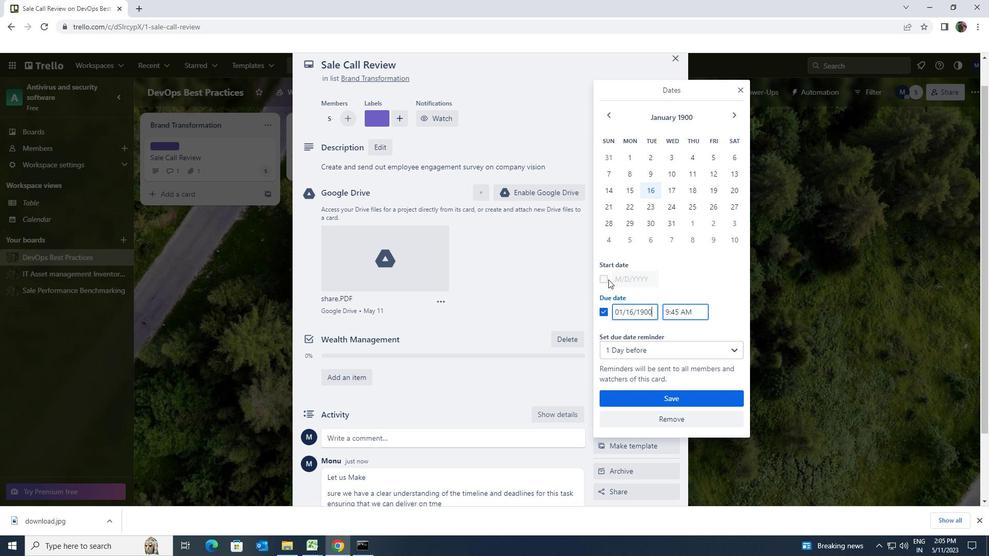 
Action: Mouse moved to (653, 280)
Screenshot: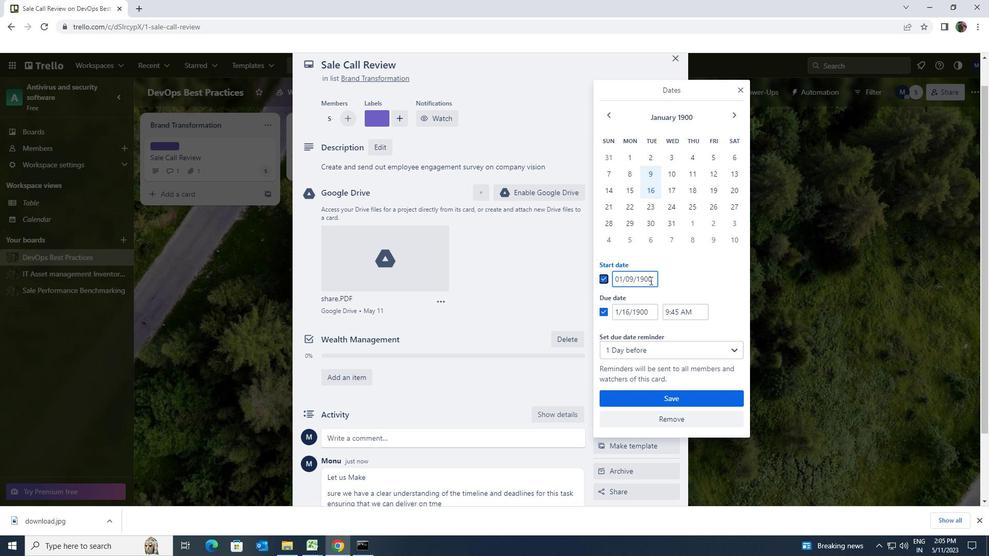 
Action: Mouse pressed left at (653, 280)
Screenshot: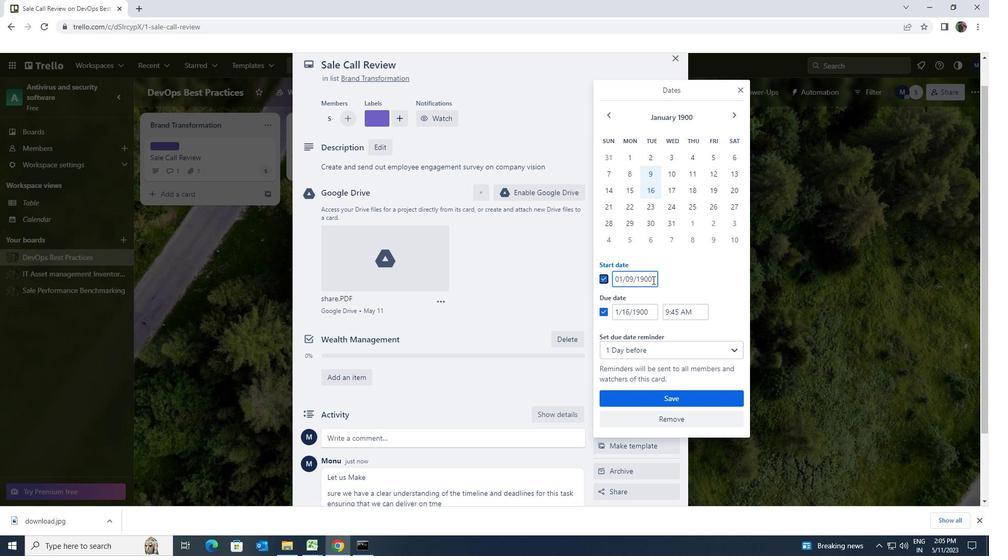 
Action: Mouse moved to (611, 275)
Screenshot: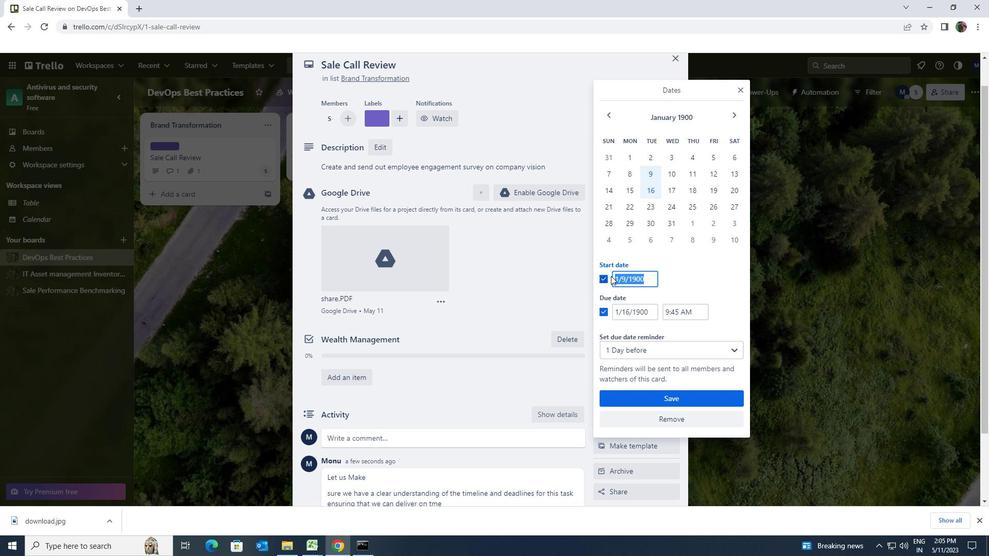 
Action: Key pressed 1/1/1900
Screenshot: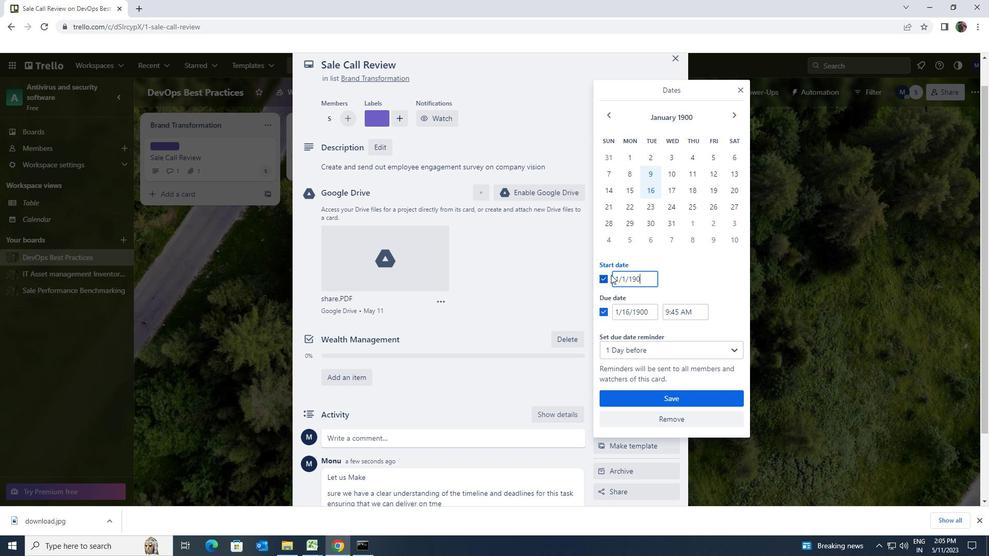 
Action: Mouse moved to (651, 312)
Screenshot: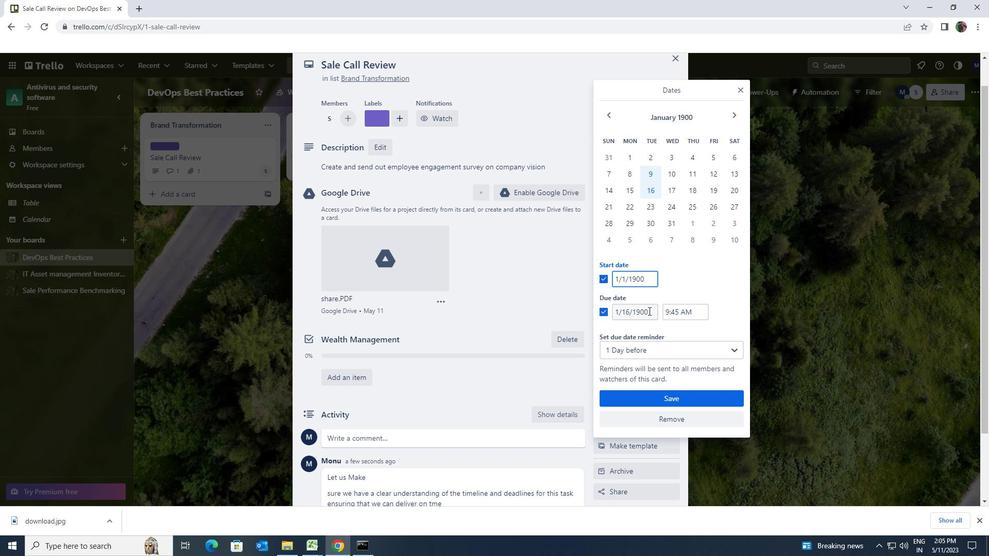 
Action: Mouse pressed left at (651, 312)
Screenshot: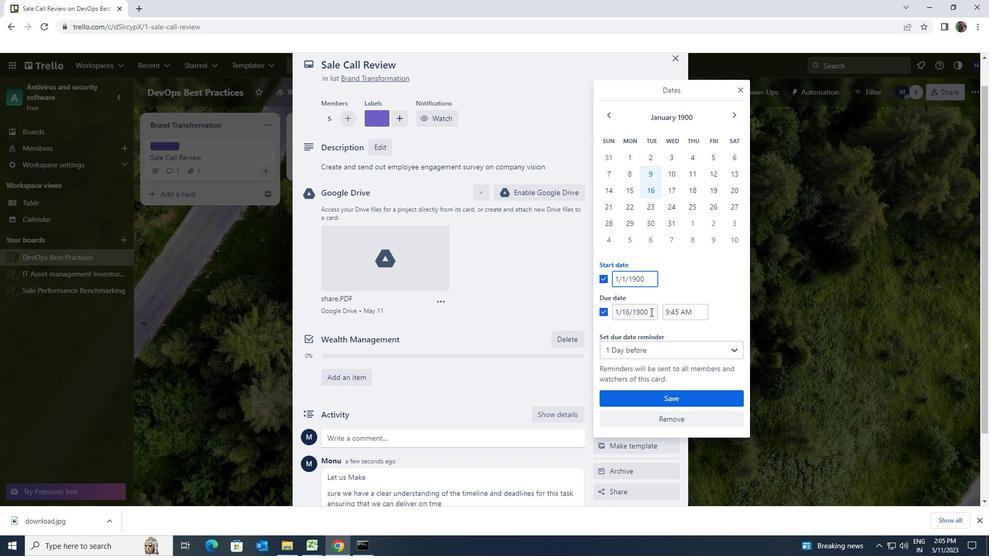 
Action: Mouse moved to (608, 318)
Screenshot: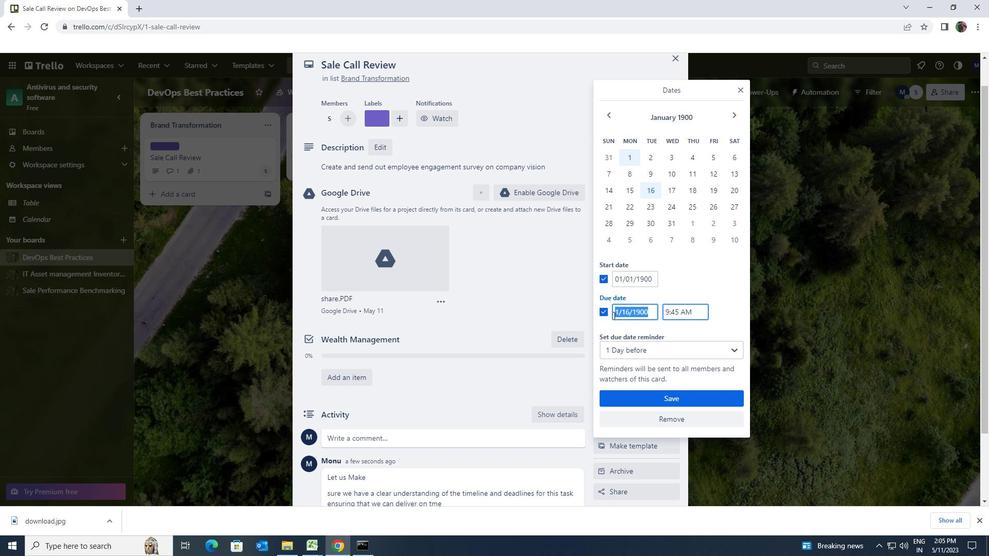 
Action: Key pressed 8/<Key.backspace><Key.backspace>1/8/1900
Screenshot: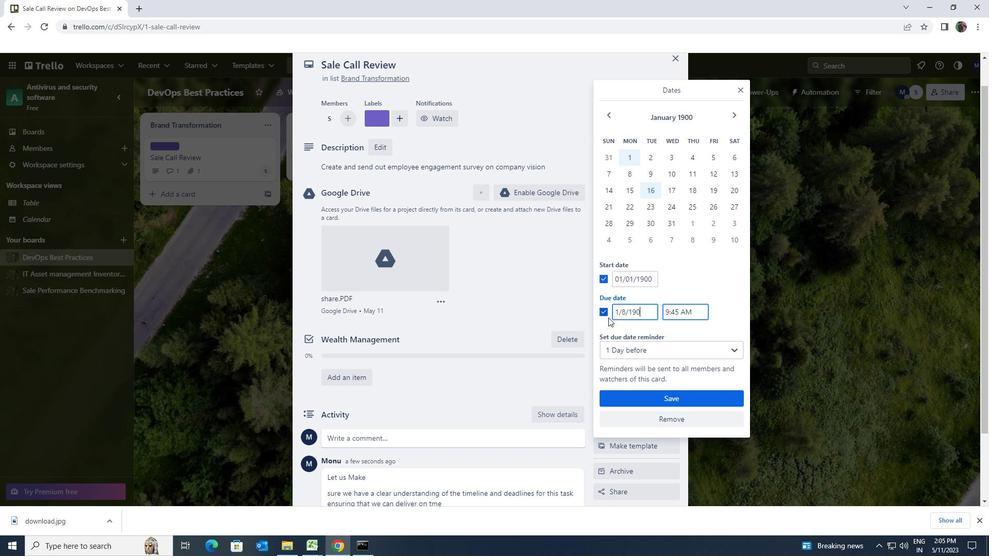 
Action: Mouse moved to (669, 396)
Screenshot: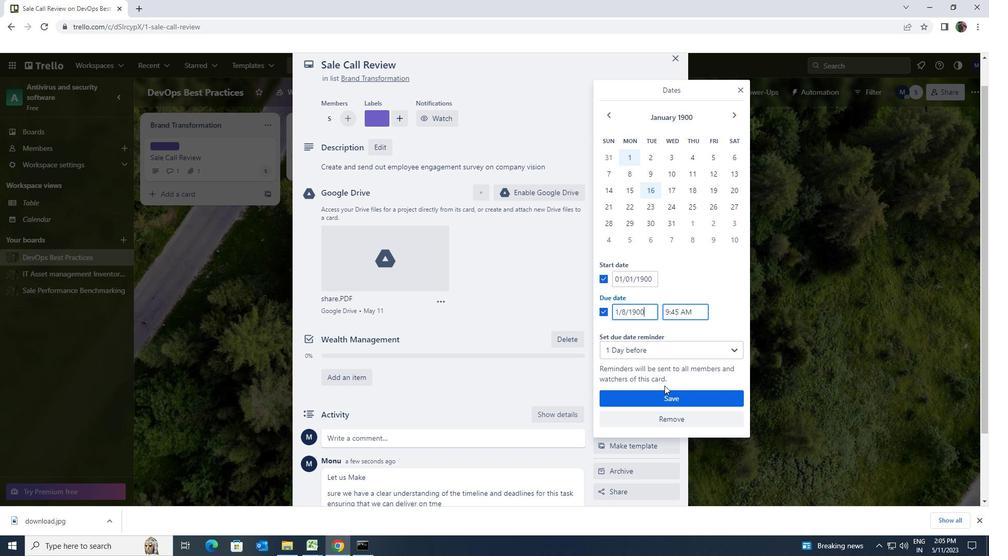 
Action: Mouse pressed left at (669, 396)
Screenshot: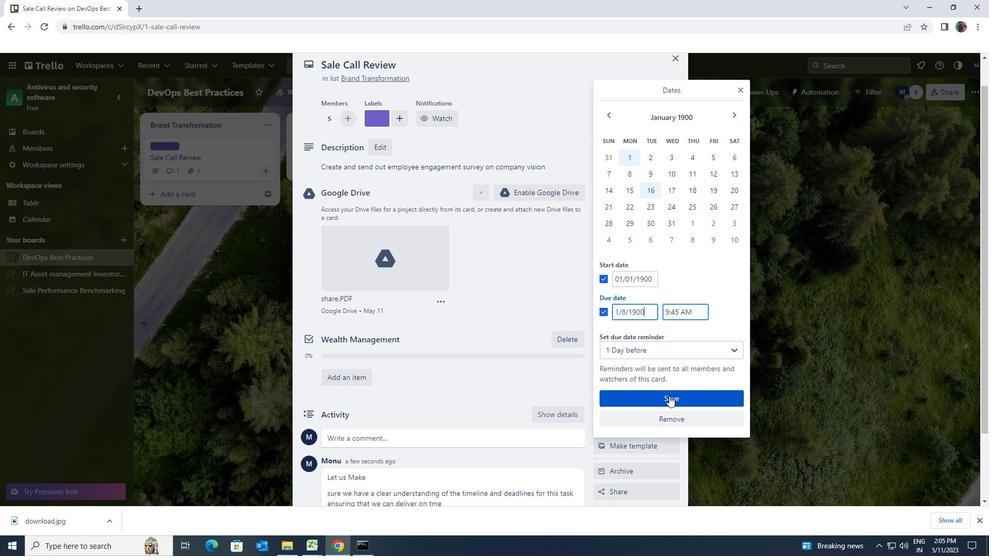 
Action: Mouse moved to (669, 395)
Screenshot: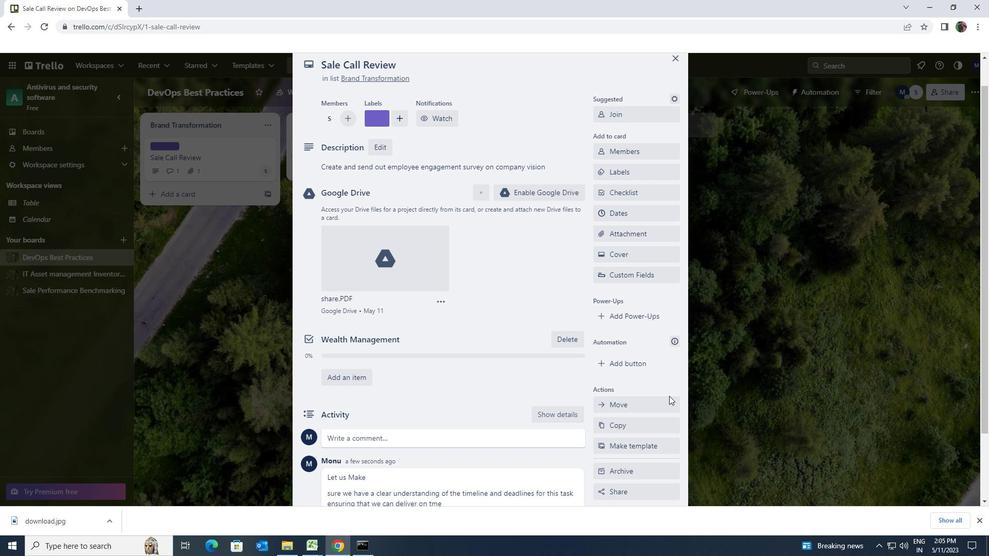 
Action: Mouse scrolled (669, 395) with delta (0, 0)
Screenshot: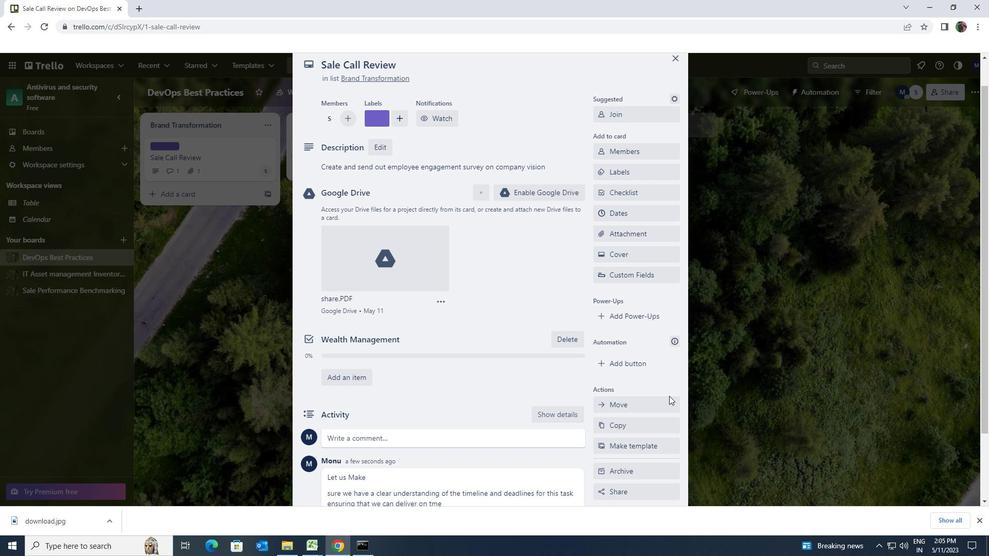 
Action: Mouse scrolled (669, 395) with delta (0, 0)
Screenshot: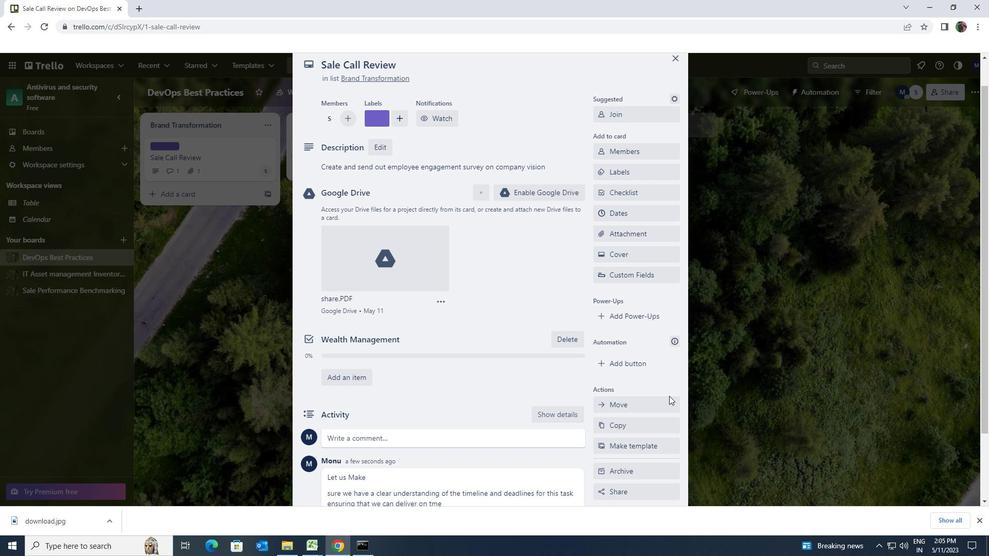 
